 Task: Select the current location as Philadelphia, Pennsylvania, United States . Now zoom + , and verify the location . Show zoom slider
Action: Mouse moved to (106, 27)
Screenshot: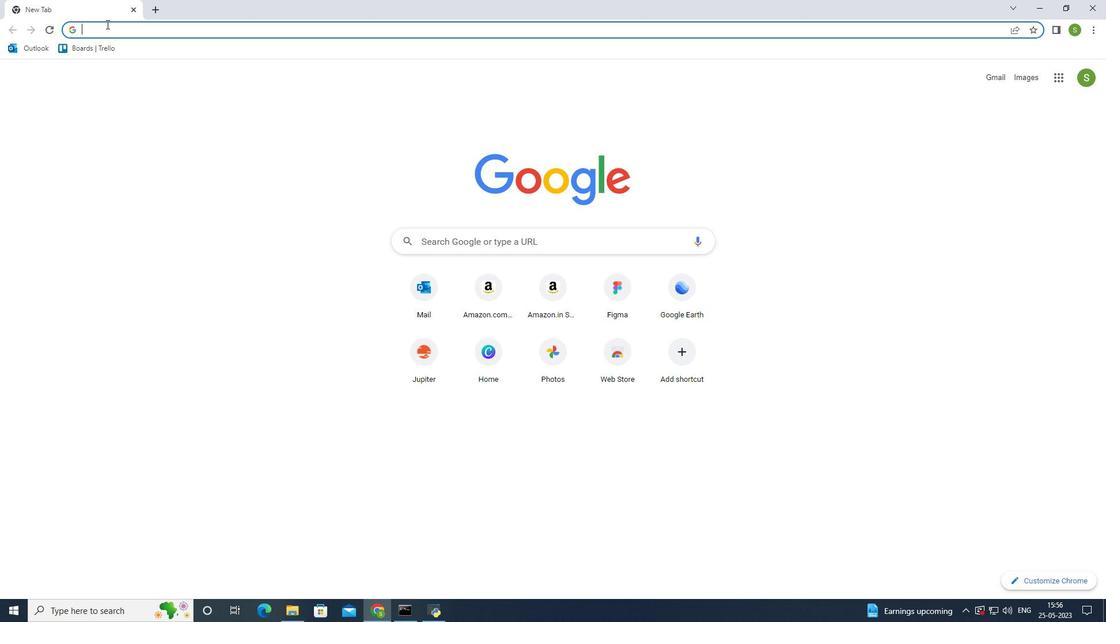 
Action: Mouse pressed left at (106, 27)
Screenshot: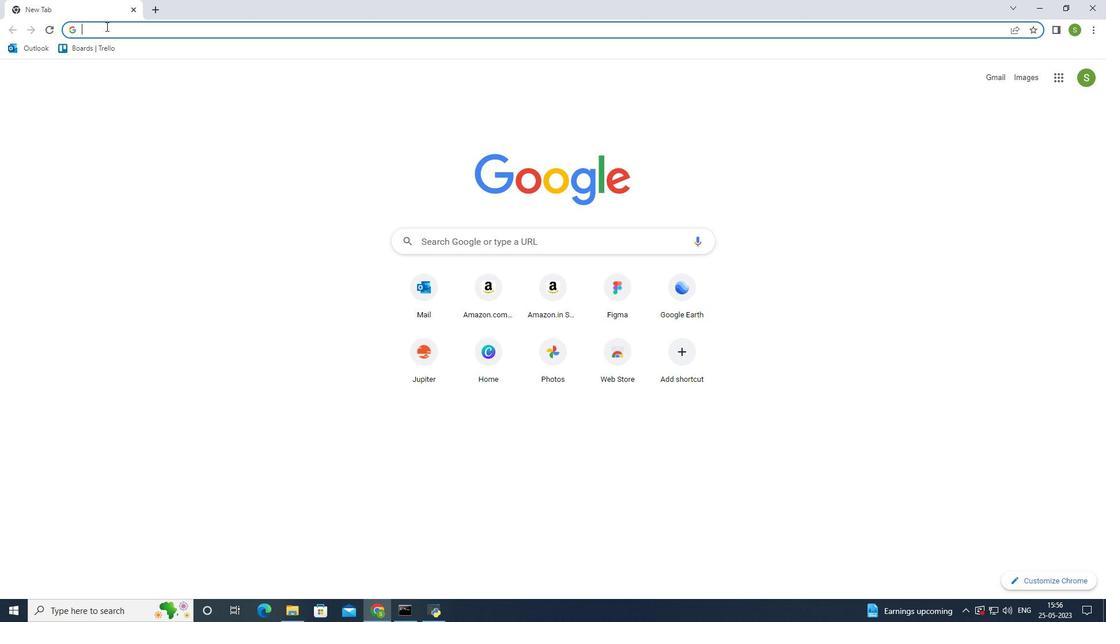 
Action: Mouse moved to (111, 48)
Screenshot: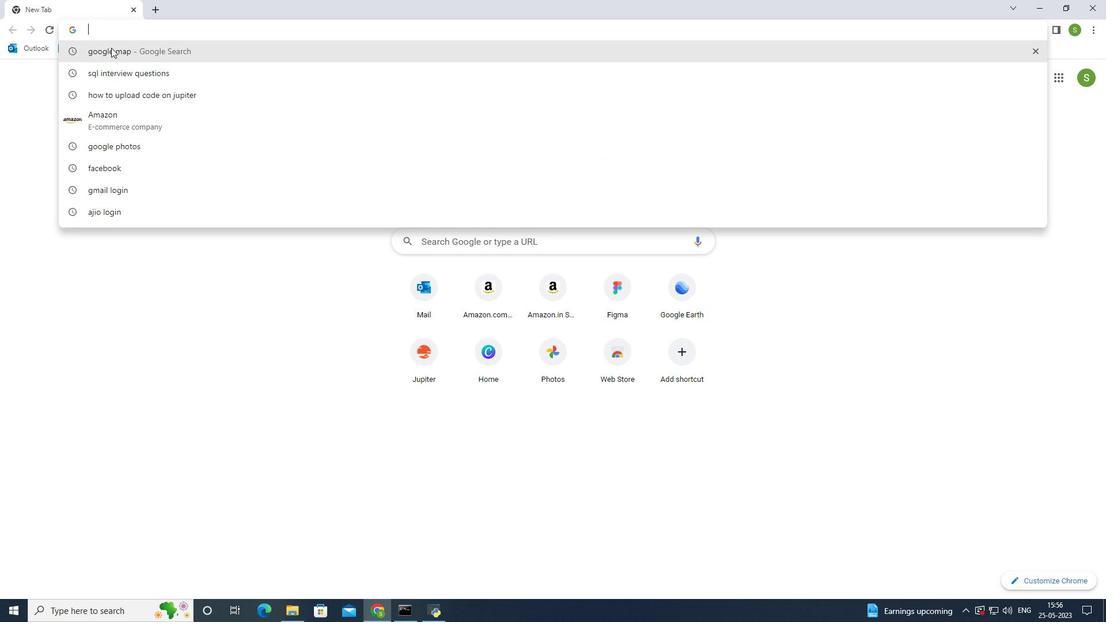 
Action: Mouse pressed left at (111, 48)
Screenshot: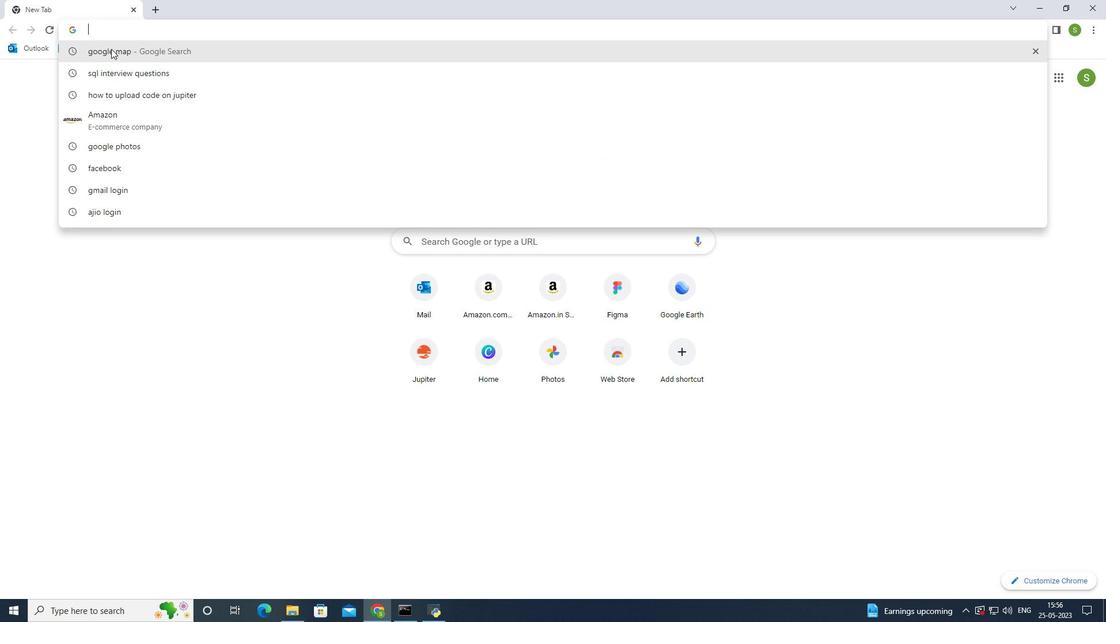 
Action: Mouse moved to (187, 180)
Screenshot: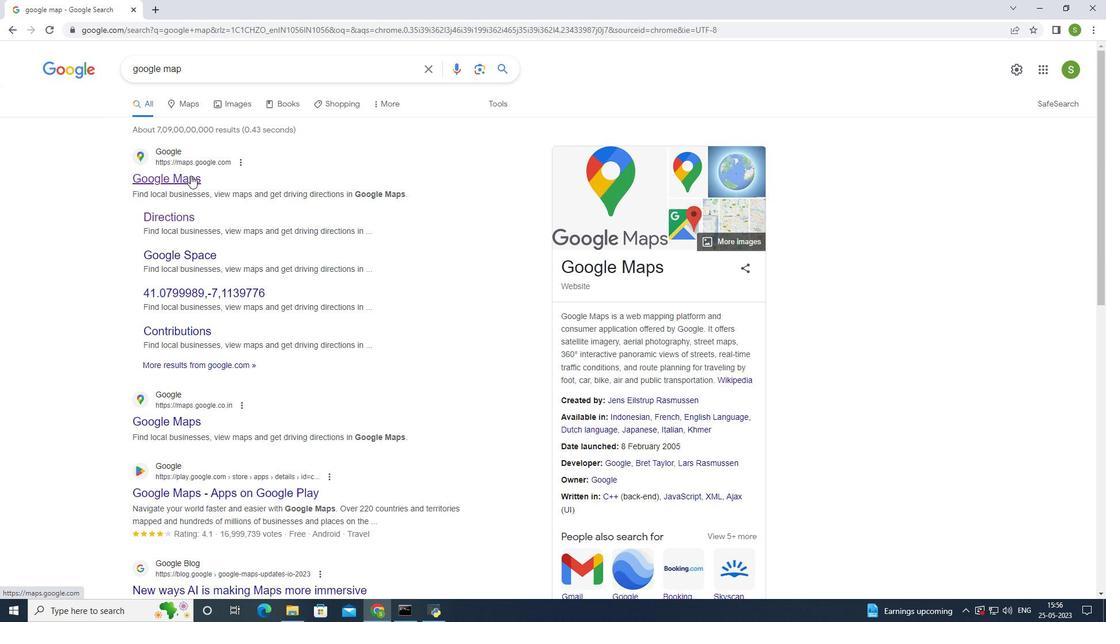 
Action: Mouse pressed left at (187, 180)
Screenshot: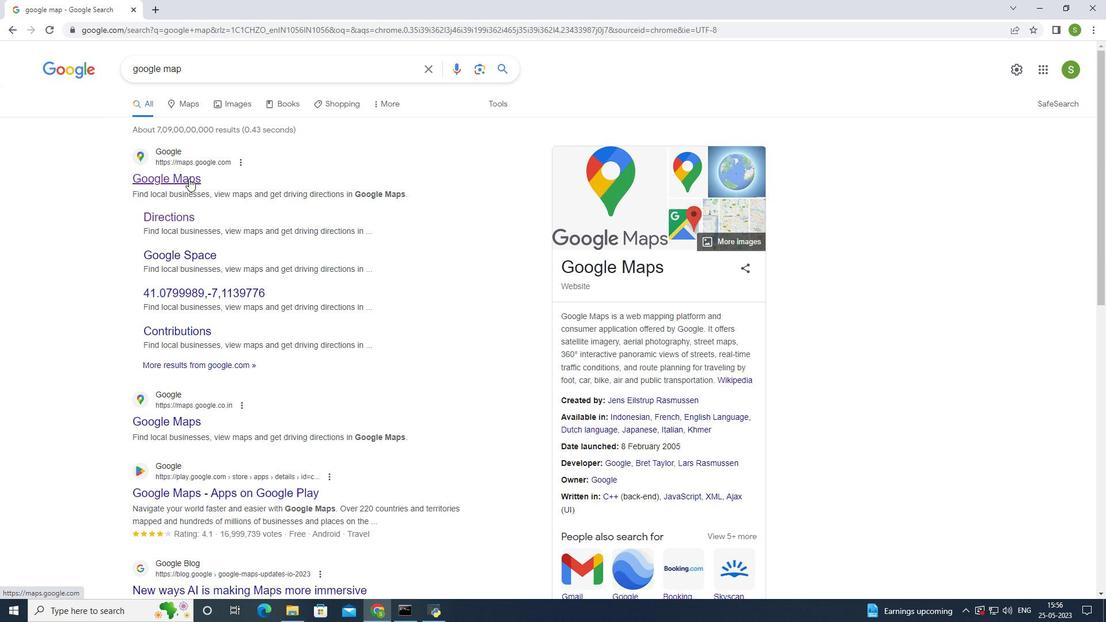 
Action: Mouse moved to (144, 60)
Screenshot: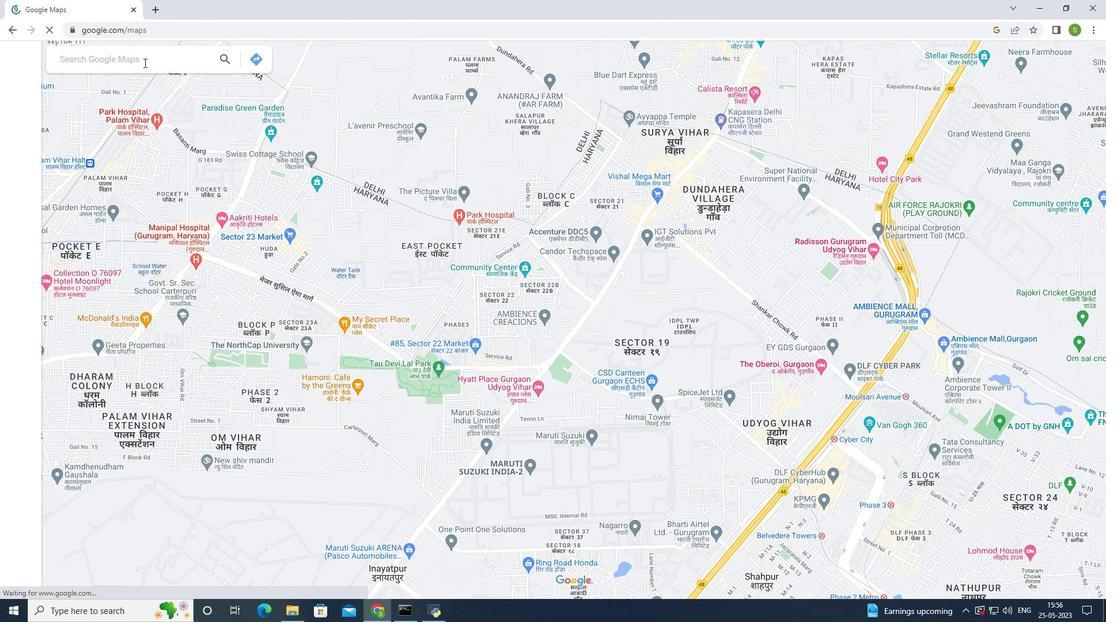 
Action: Mouse pressed left at (144, 60)
Screenshot: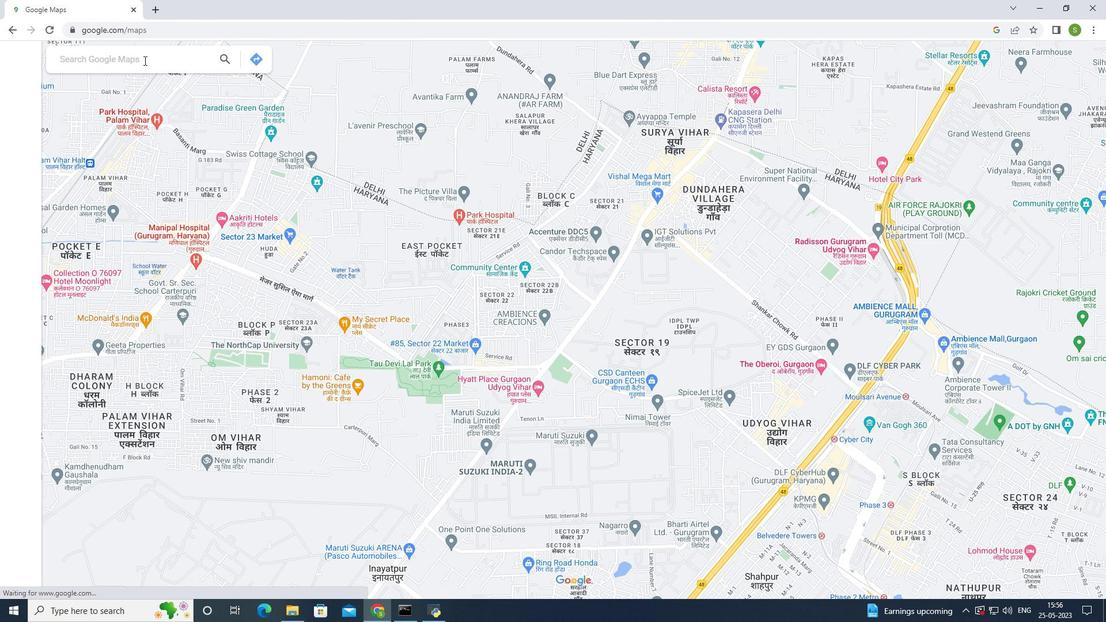 
Action: Mouse moved to (149, 51)
Screenshot: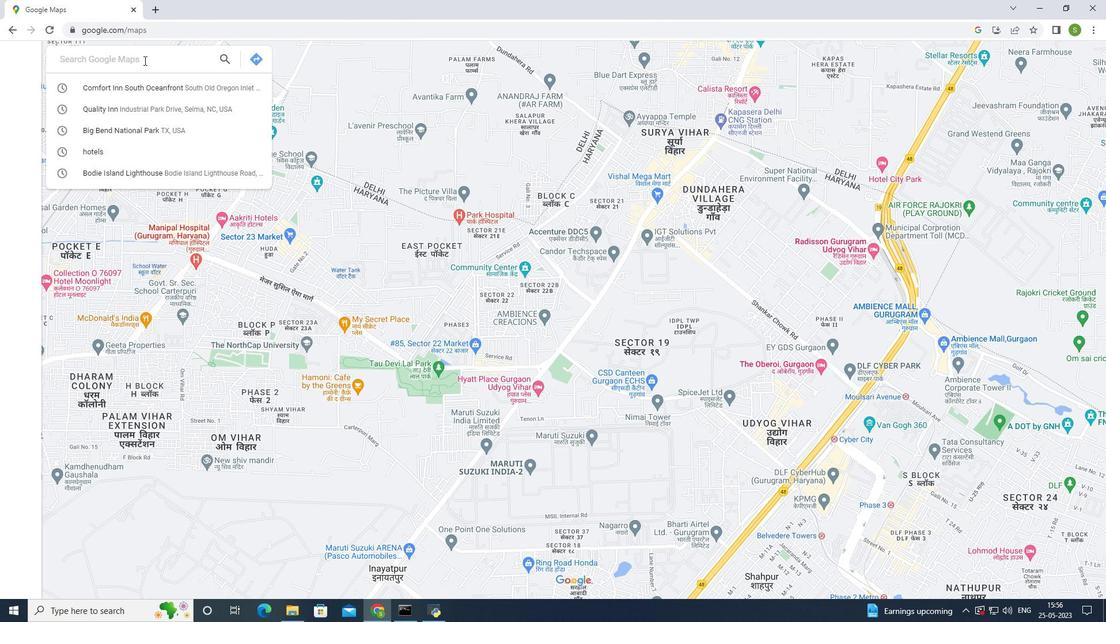 
Action: Key pressed <Key.caps_lock>P<Key.caps_lock>hiladelphia<Key.space><Key.caps_lock>P<Key.caps_lock>ennsylvania<Key.space><Key.caps_lock>U<Key.caps_lock>nited<Key.space><Key.caps_lock>S<Key.caps_lock>tates<Key.enter>
Screenshot: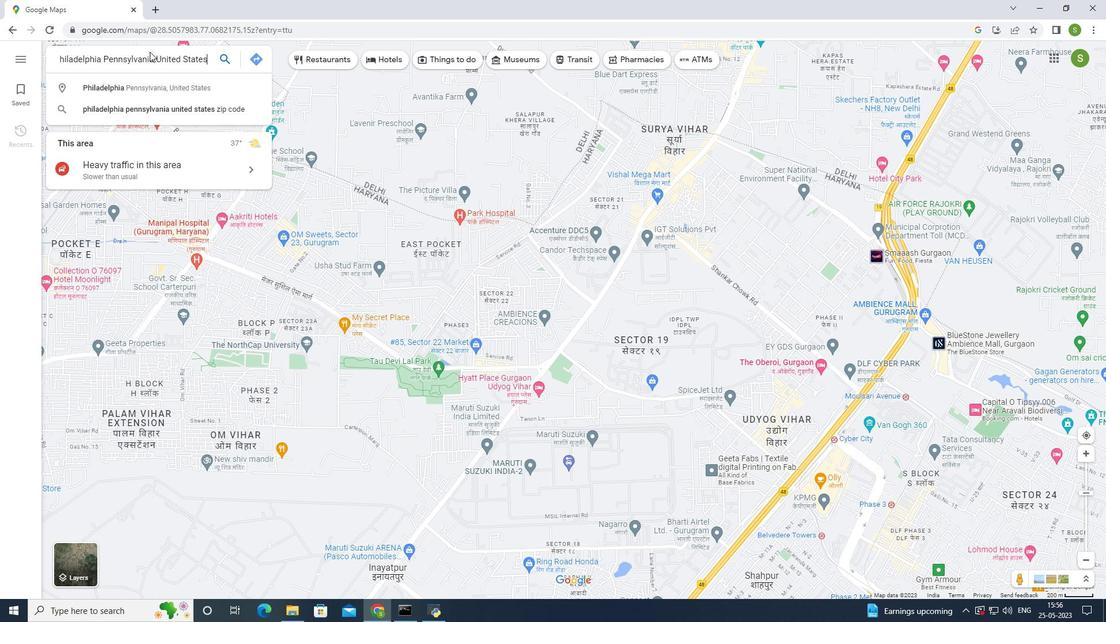 
Action: Mouse moved to (1086, 454)
Screenshot: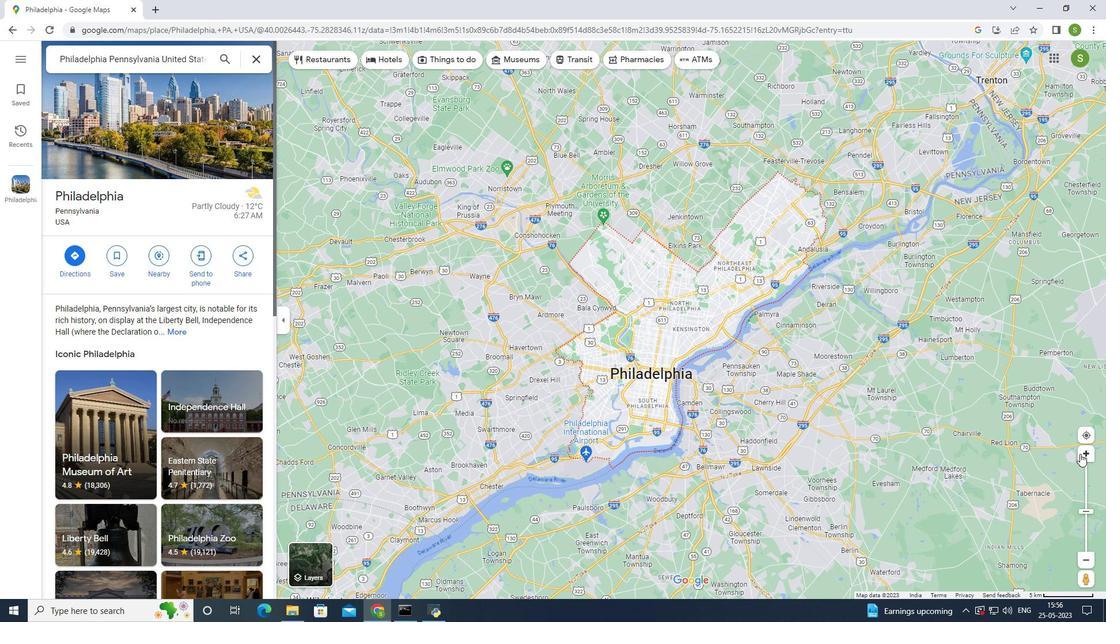 
Action: Mouse pressed left at (1086, 454)
Screenshot: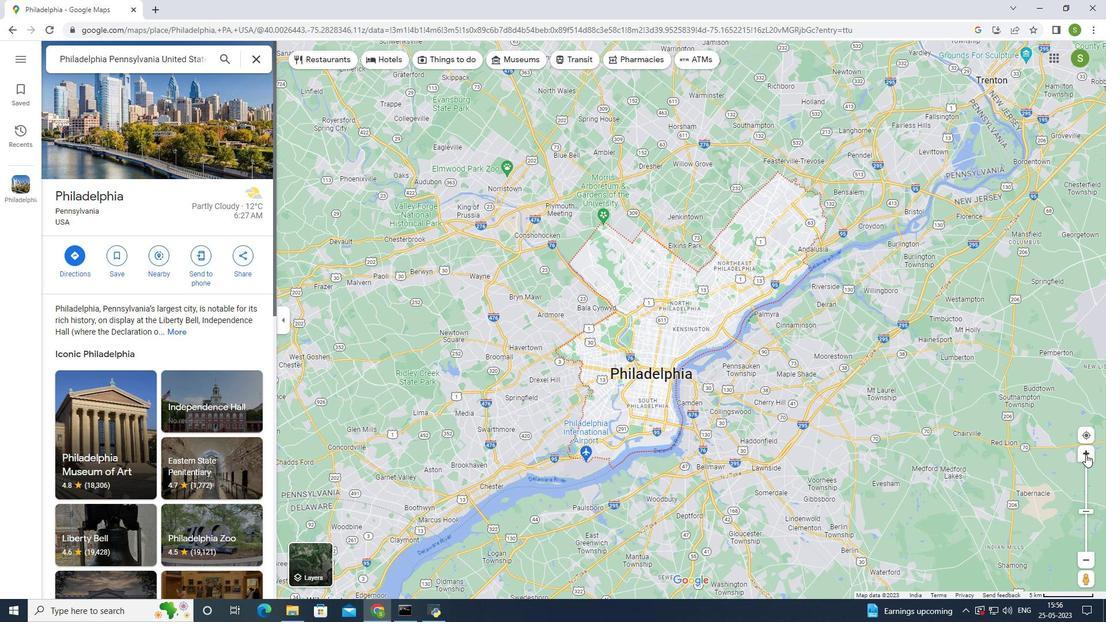 
Action: Mouse moved to (1049, 466)
Screenshot: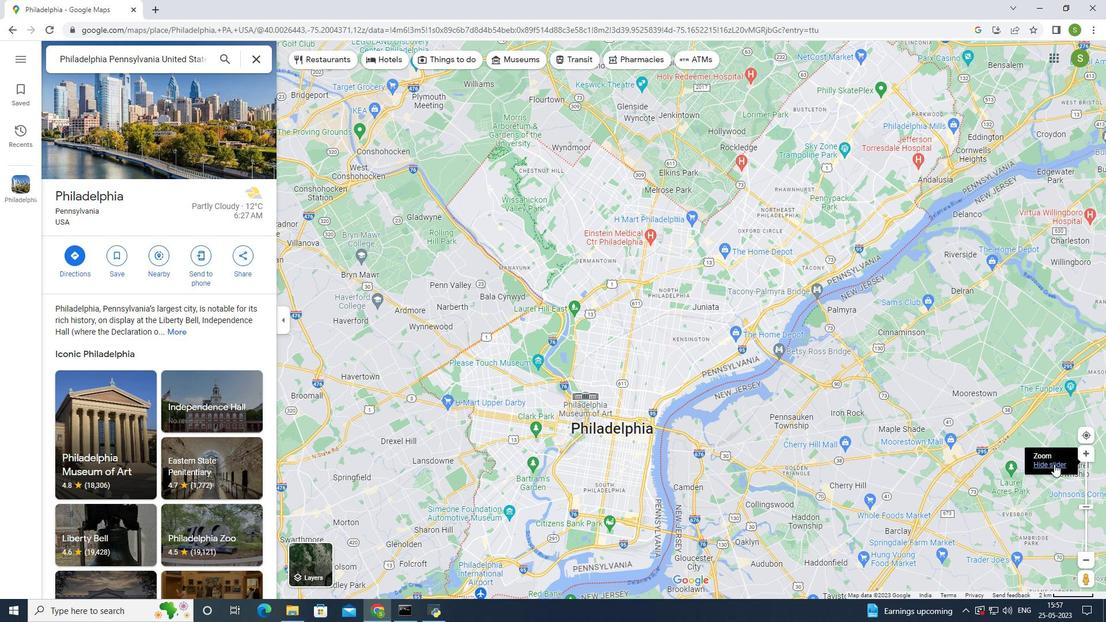 
Action: Mouse pressed left at (1049, 466)
Screenshot: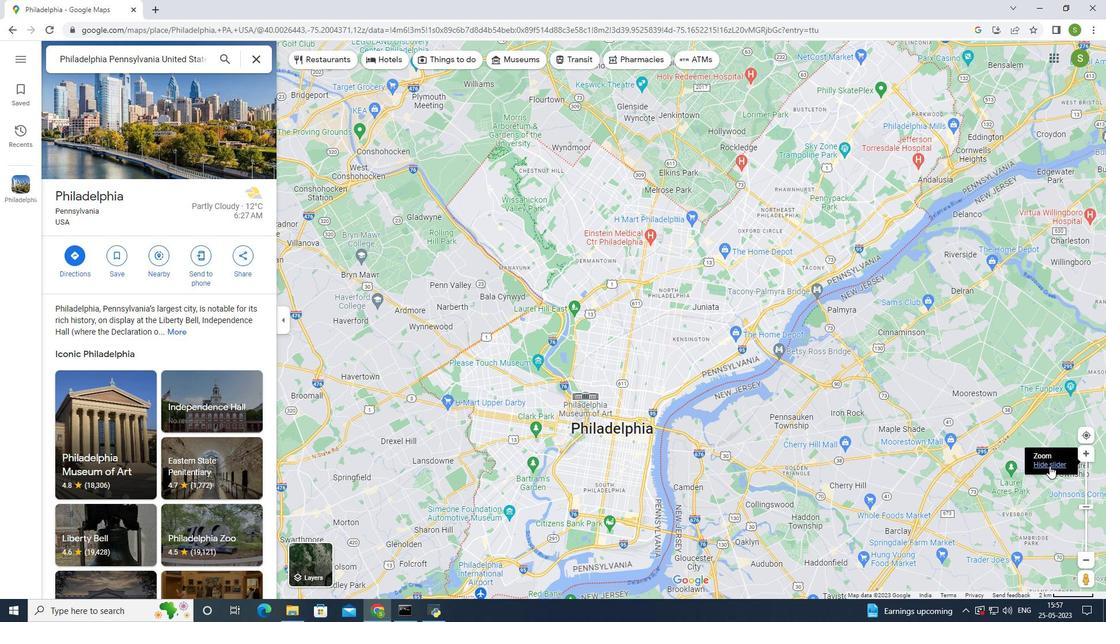 
Action: Mouse moved to (673, 444)
Screenshot: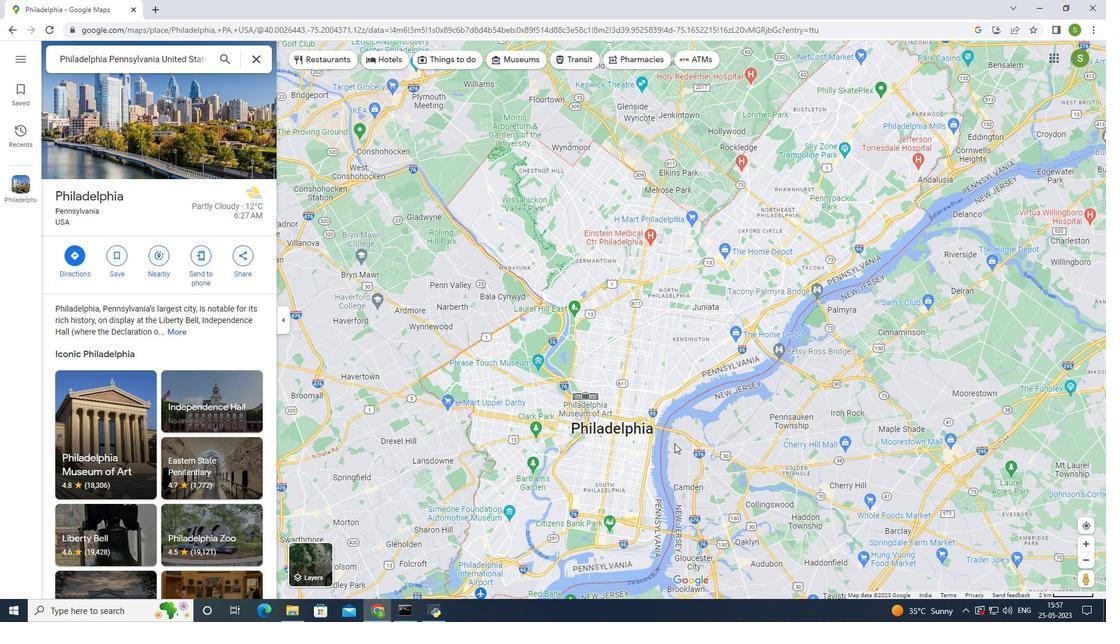 
Action: Mouse scrolled (673, 444) with delta (0, 0)
Screenshot: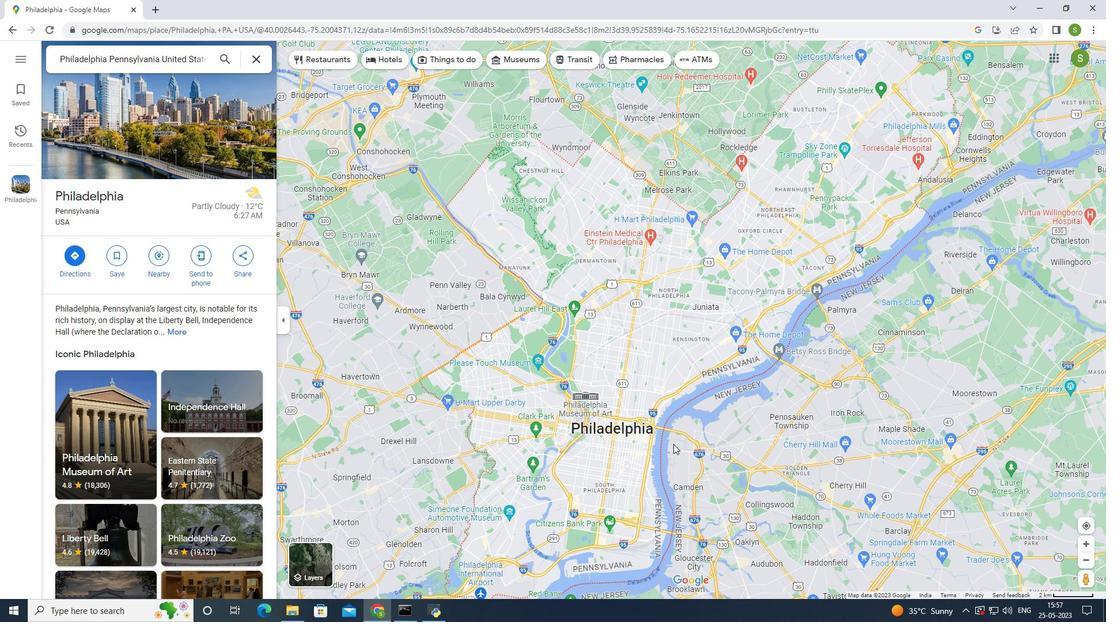 
Action: Mouse scrolled (673, 444) with delta (0, 0)
Screenshot: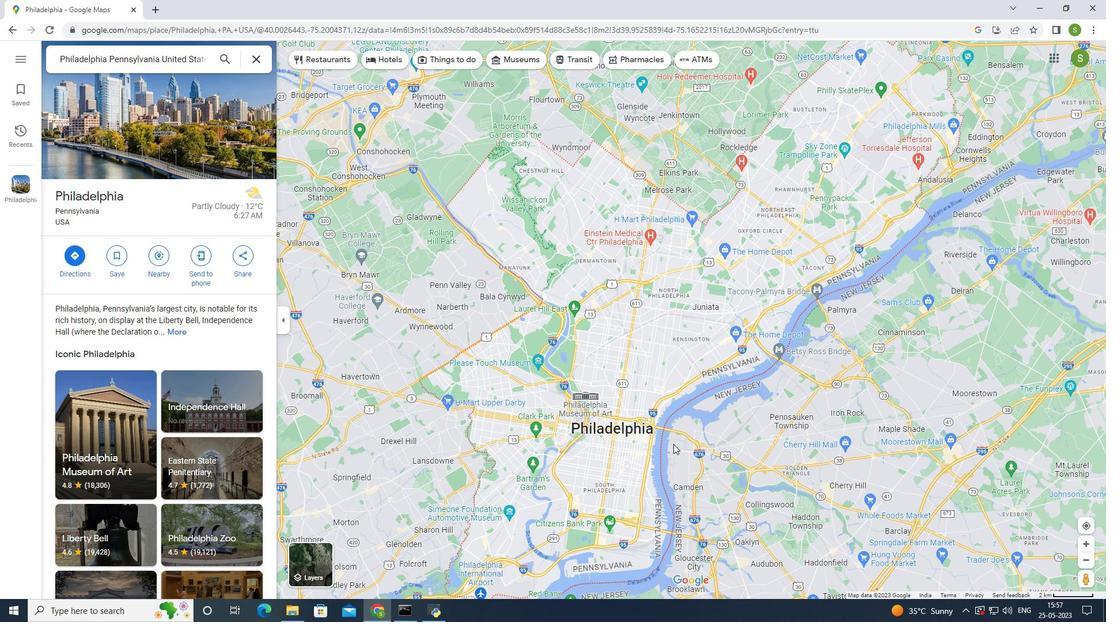 
Action: Mouse moved to (673, 443)
Screenshot: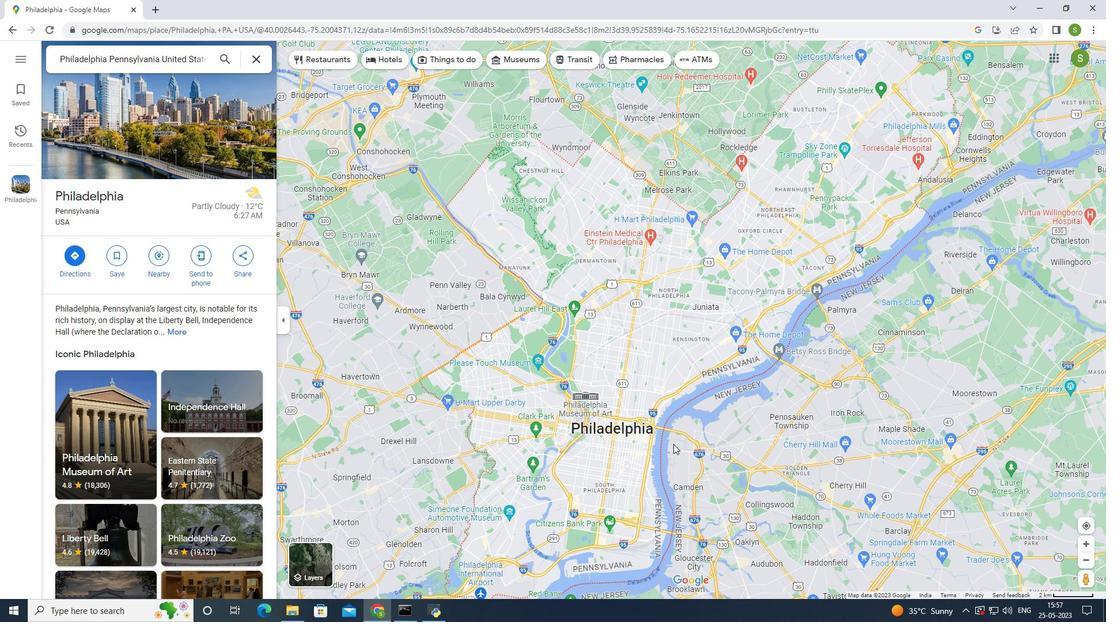 
Action: Mouse scrolled (673, 444) with delta (0, 0)
Screenshot: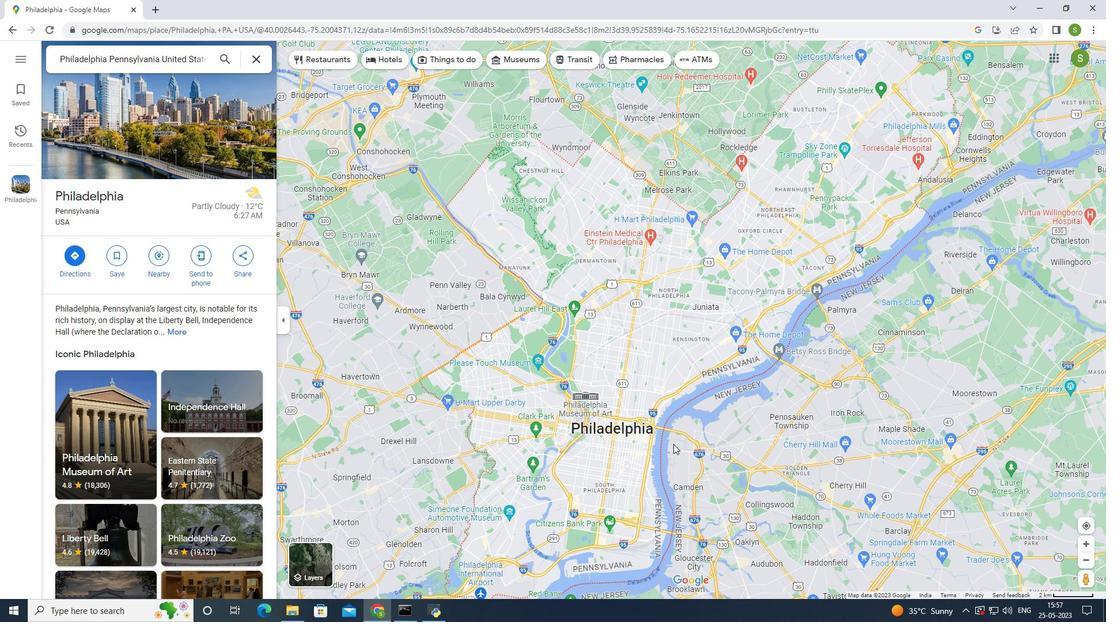 
Action: Mouse moved to (673, 442)
Screenshot: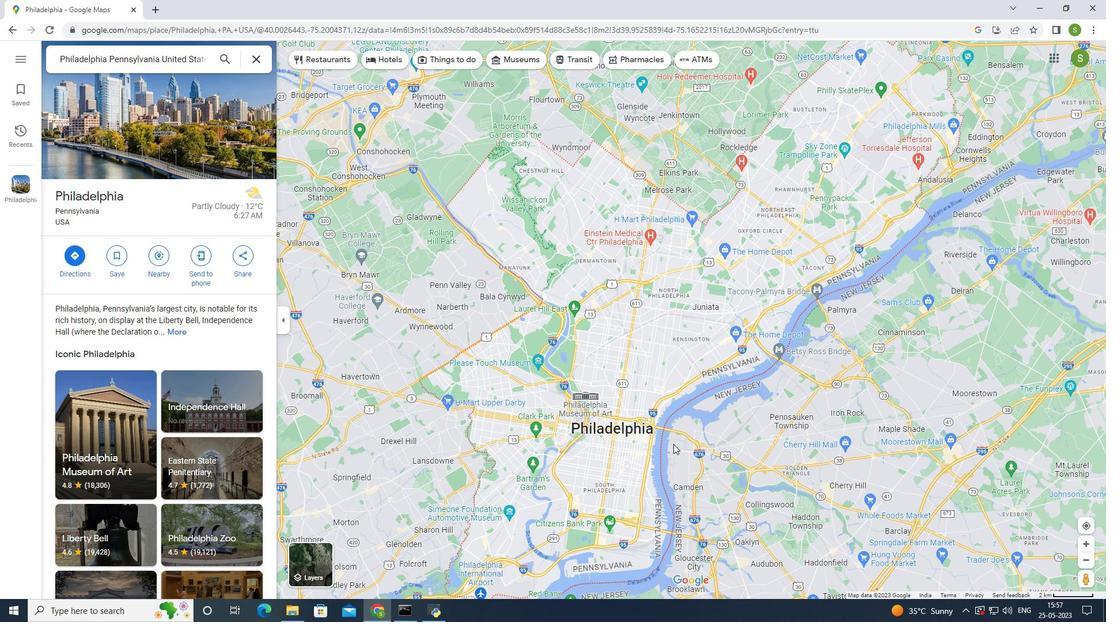 
Action: Mouse scrolled (673, 443) with delta (0, 0)
Screenshot: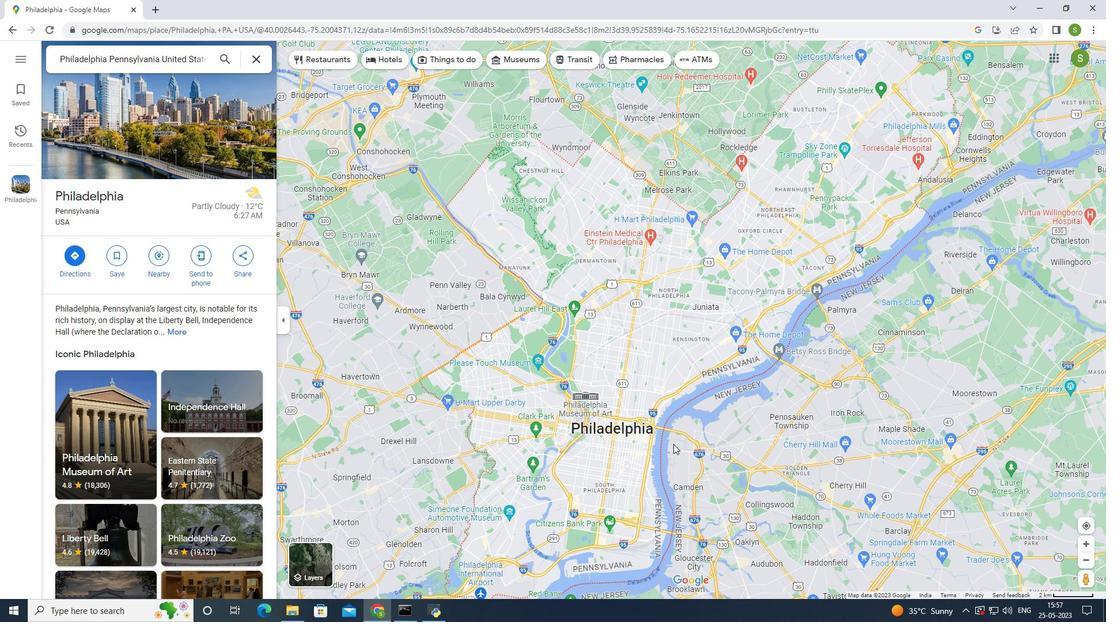 
Action: Mouse moved to (641, 442)
Screenshot: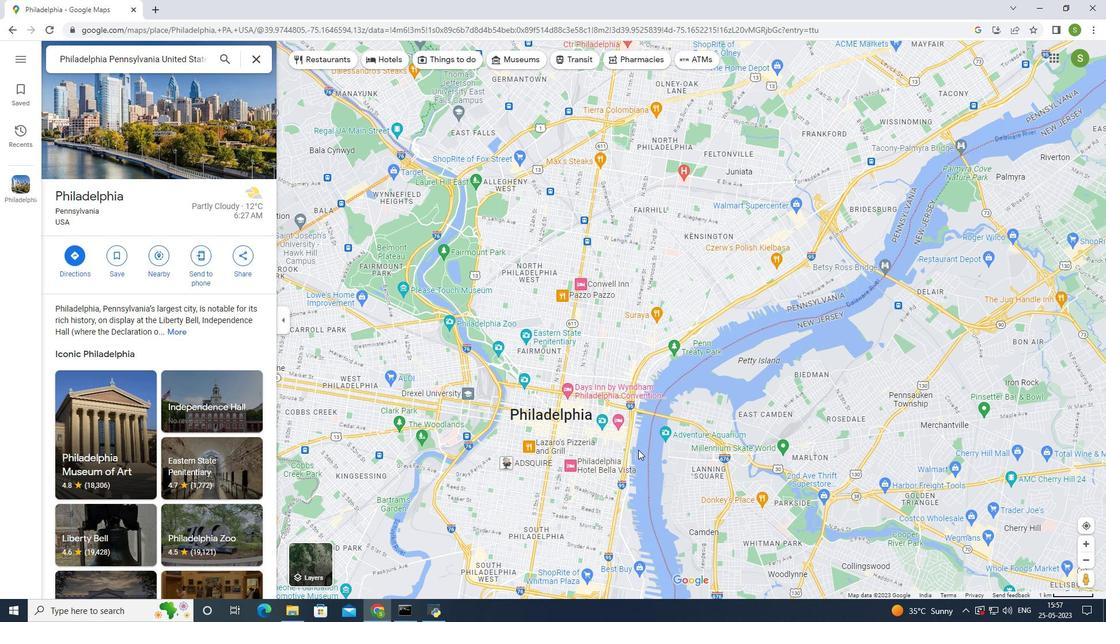 
Action: Mouse scrolled (641, 443) with delta (0, 0)
Screenshot: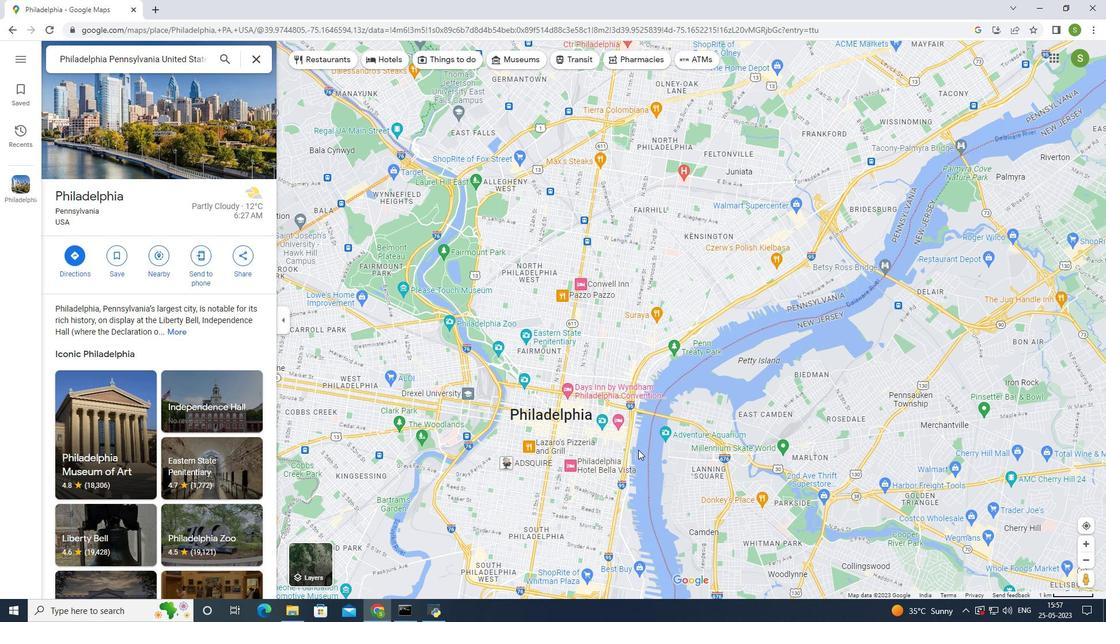 
Action: Mouse moved to (653, 433)
Screenshot: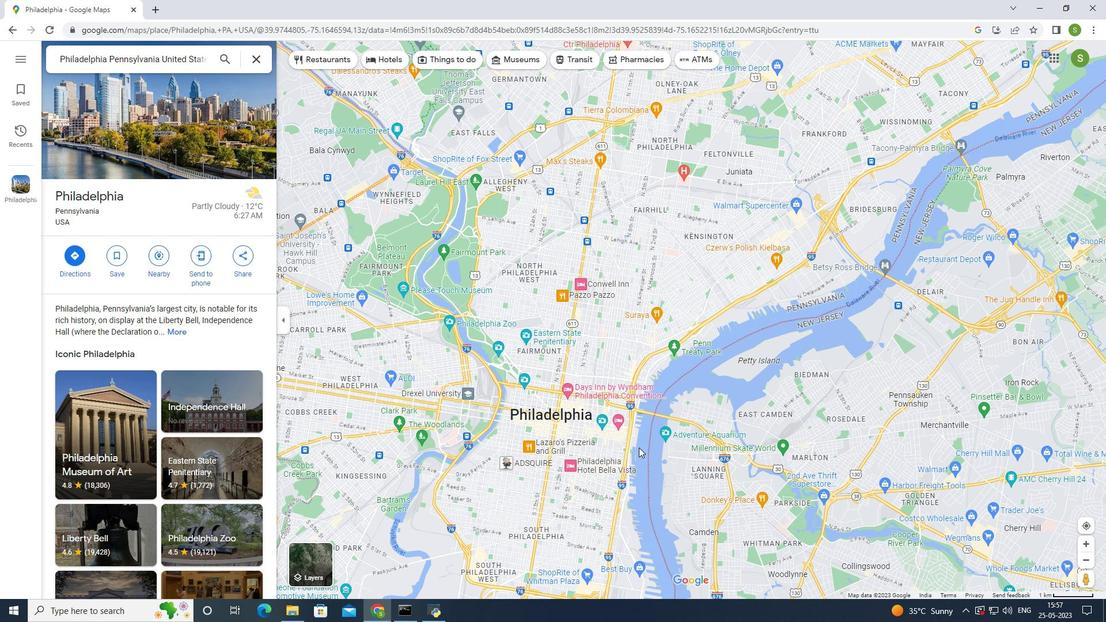 
Action: Mouse scrolled (653, 433) with delta (0, 0)
Screenshot: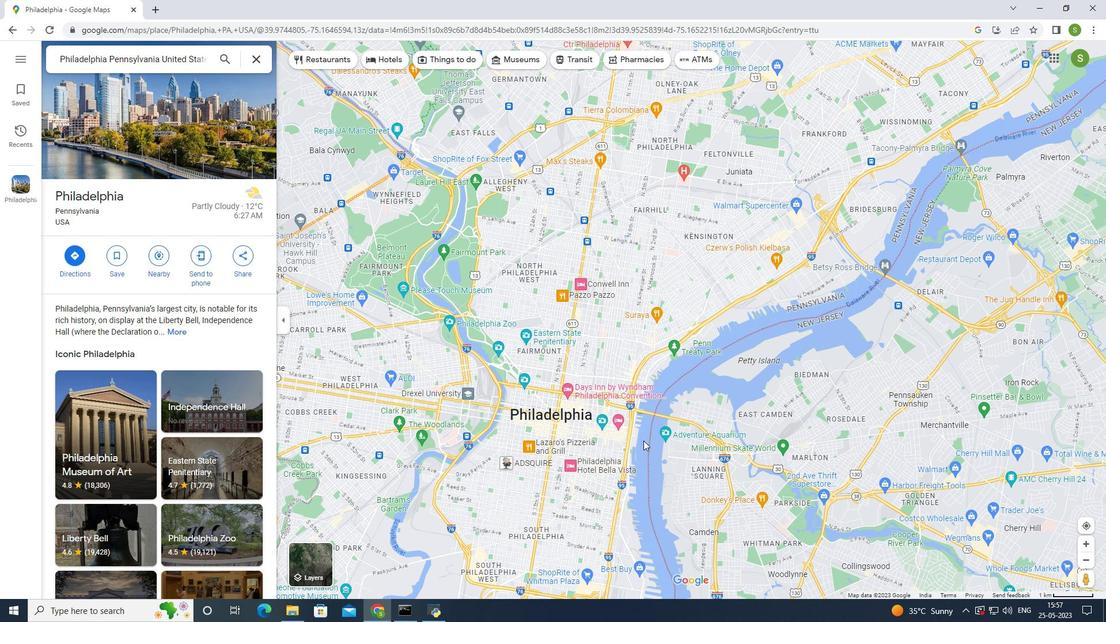 
Action: Mouse moved to (662, 431)
Screenshot: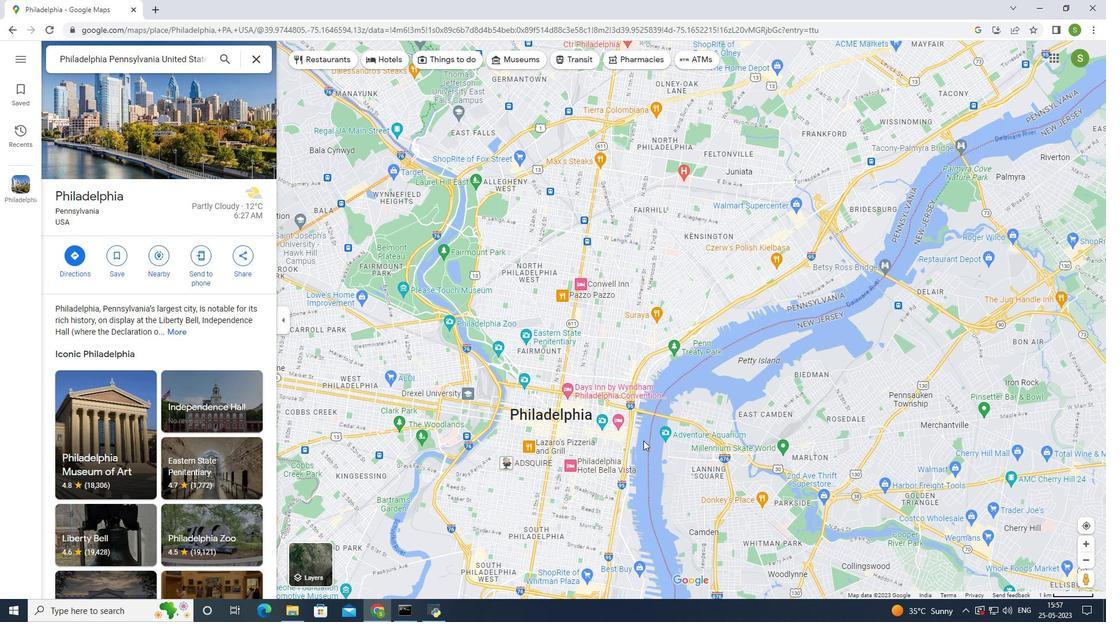 
Action: Mouse scrolled (662, 431) with delta (0, 0)
Screenshot: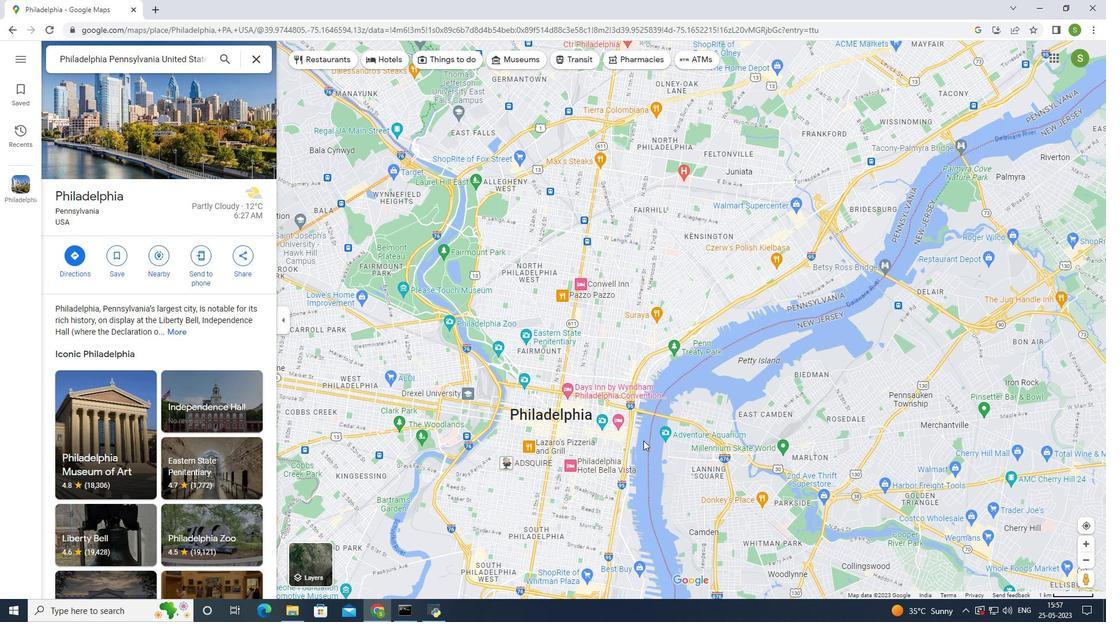 
Action: Mouse scrolled (662, 431) with delta (0, 0)
Screenshot: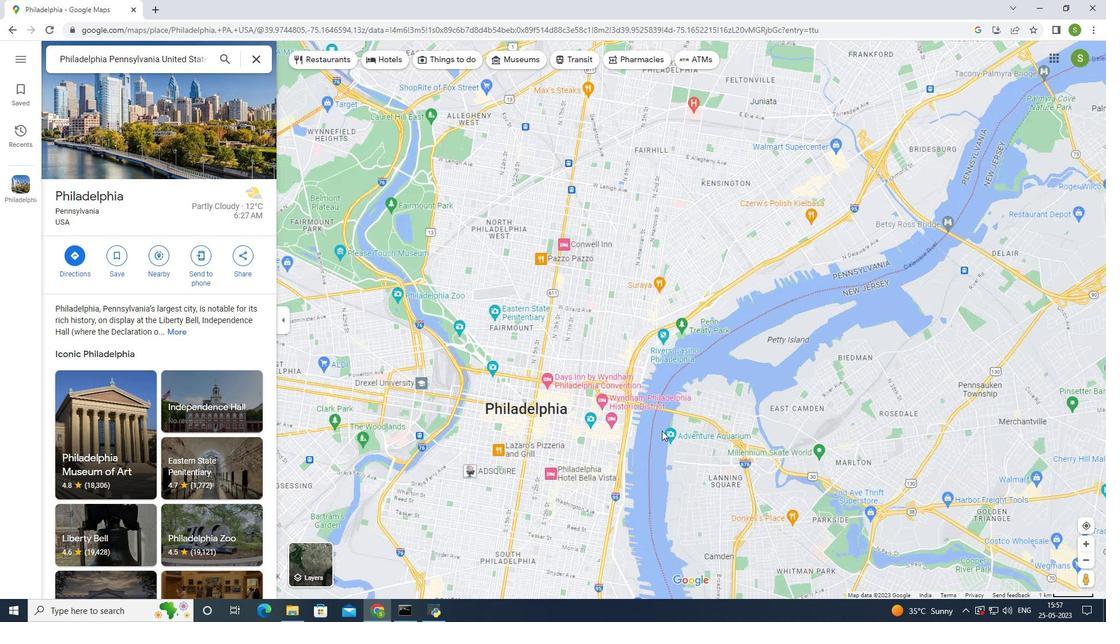 
Action: Mouse moved to (663, 430)
Screenshot: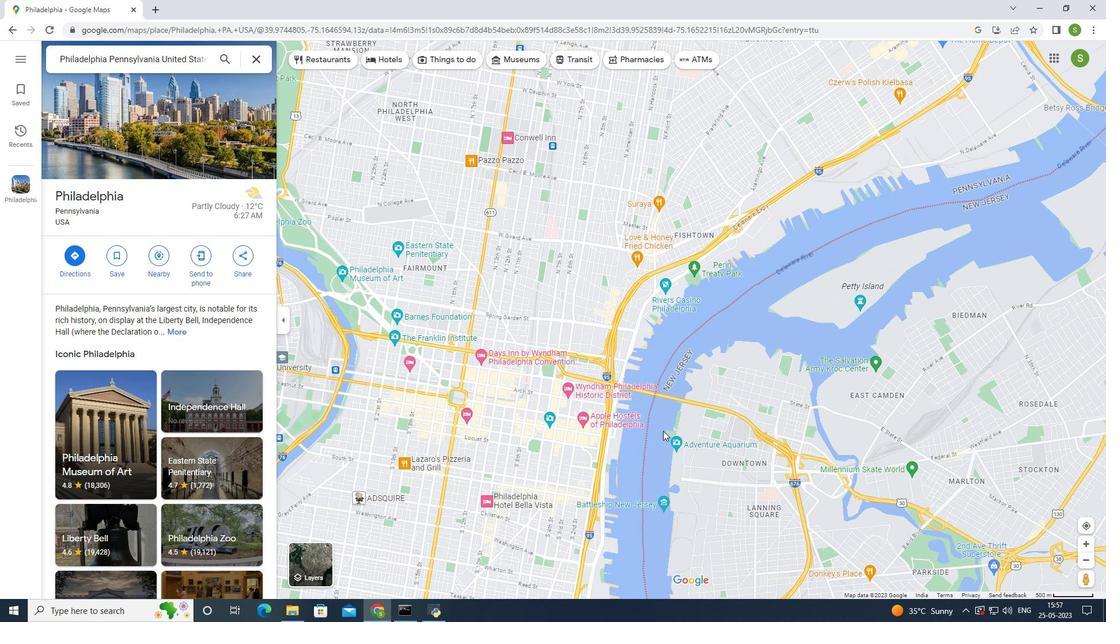 
Action: Mouse scrolled (663, 429) with delta (0, 0)
Screenshot: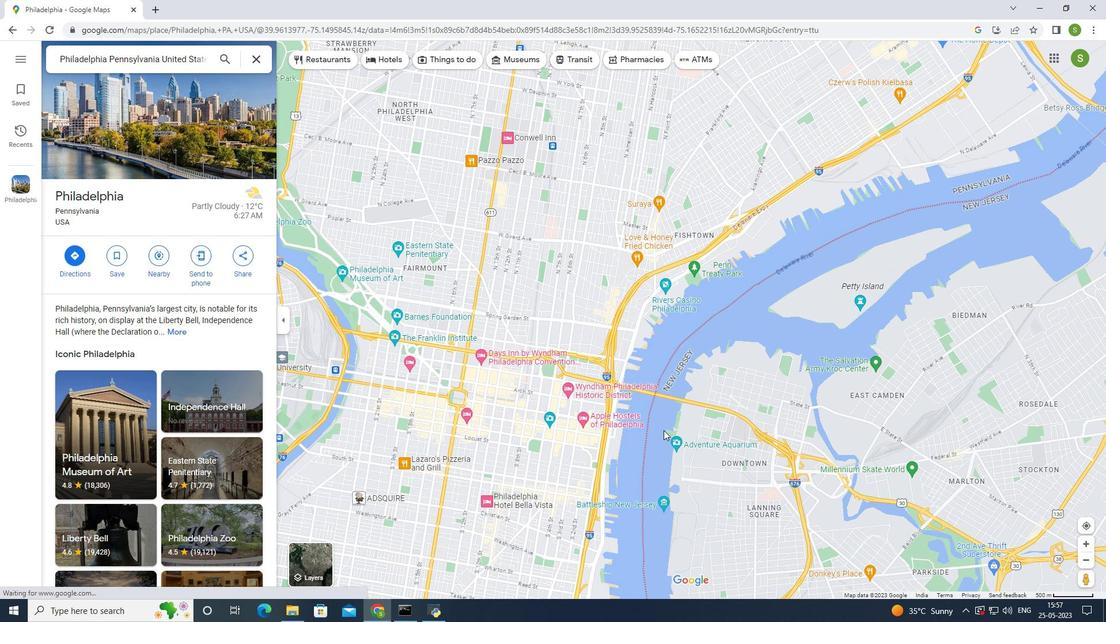 
Action: Mouse scrolled (663, 429) with delta (0, 0)
Screenshot: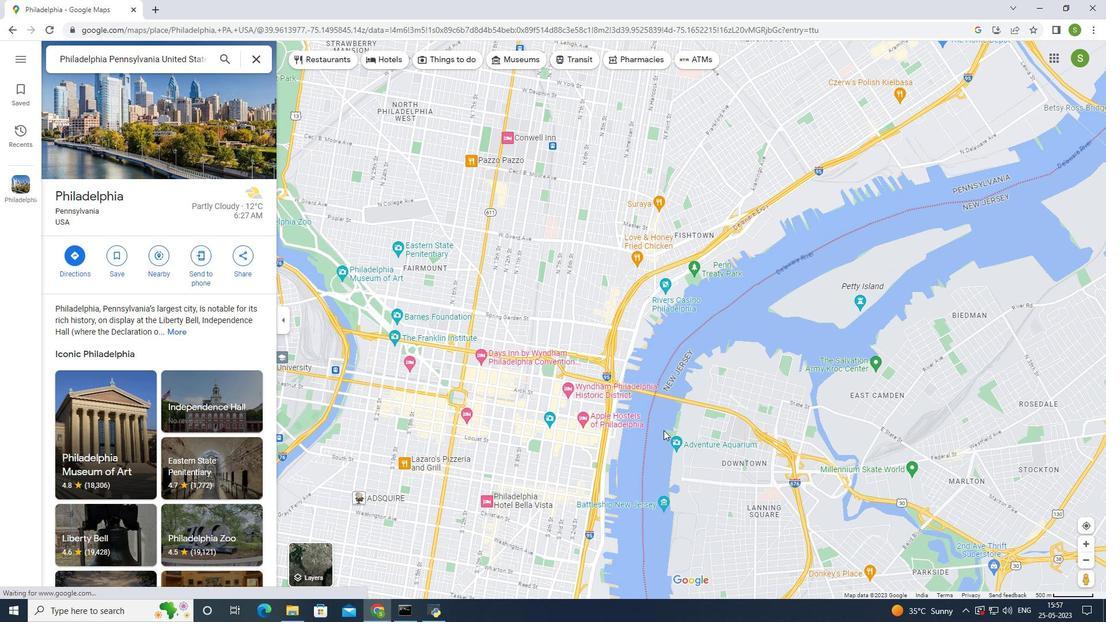 
Action: Mouse scrolled (663, 429) with delta (0, 0)
Screenshot: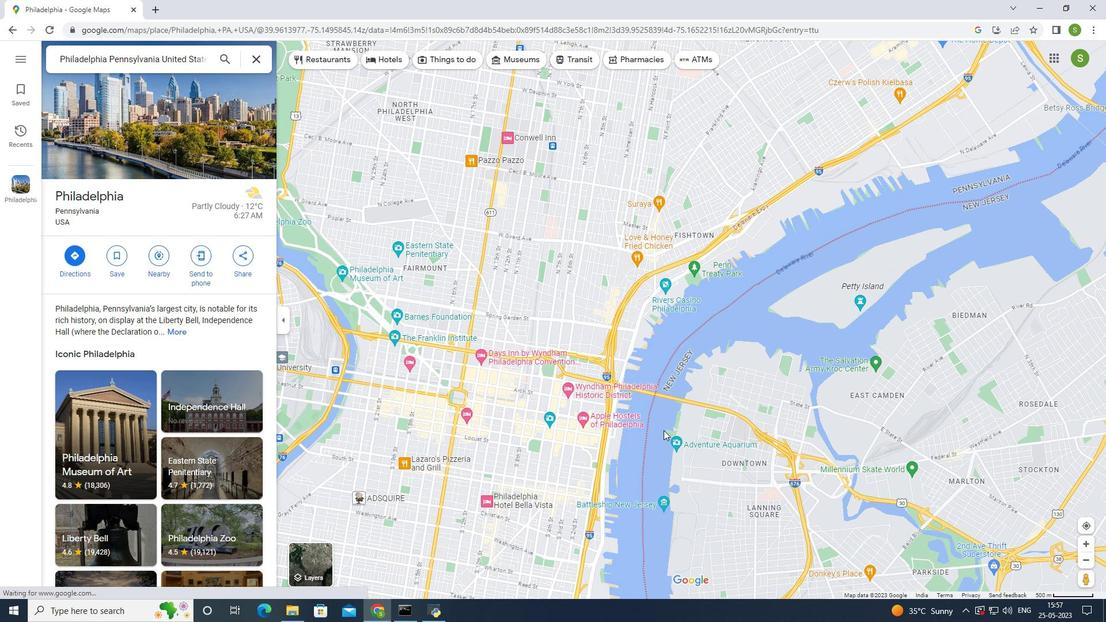 
Action: Mouse scrolled (663, 429) with delta (0, 0)
Screenshot: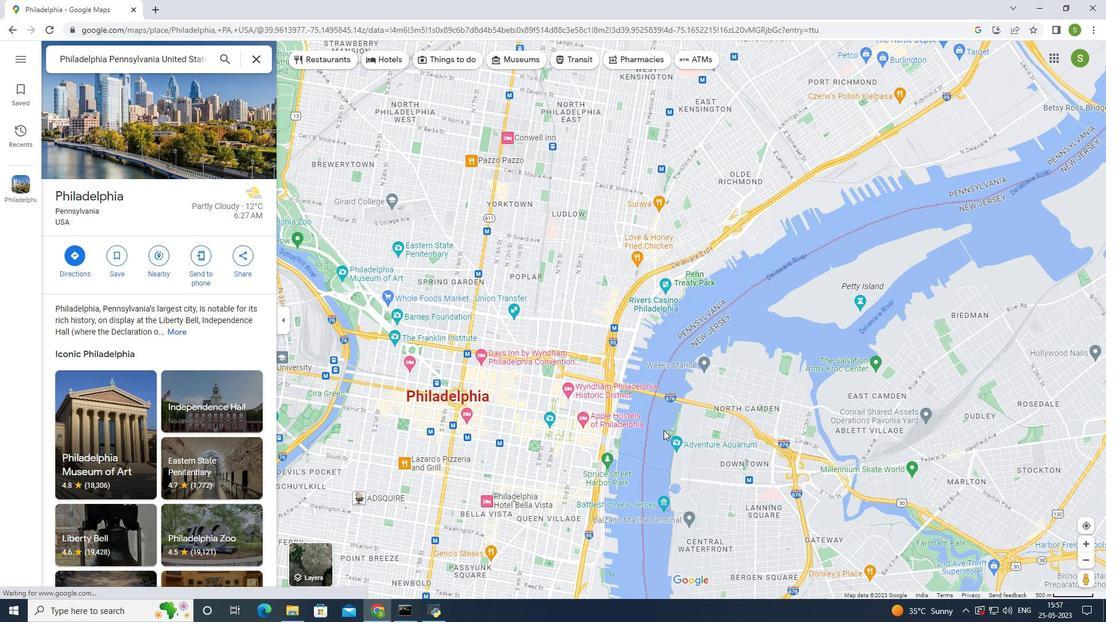 
Action: Mouse moved to (663, 429)
Screenshot: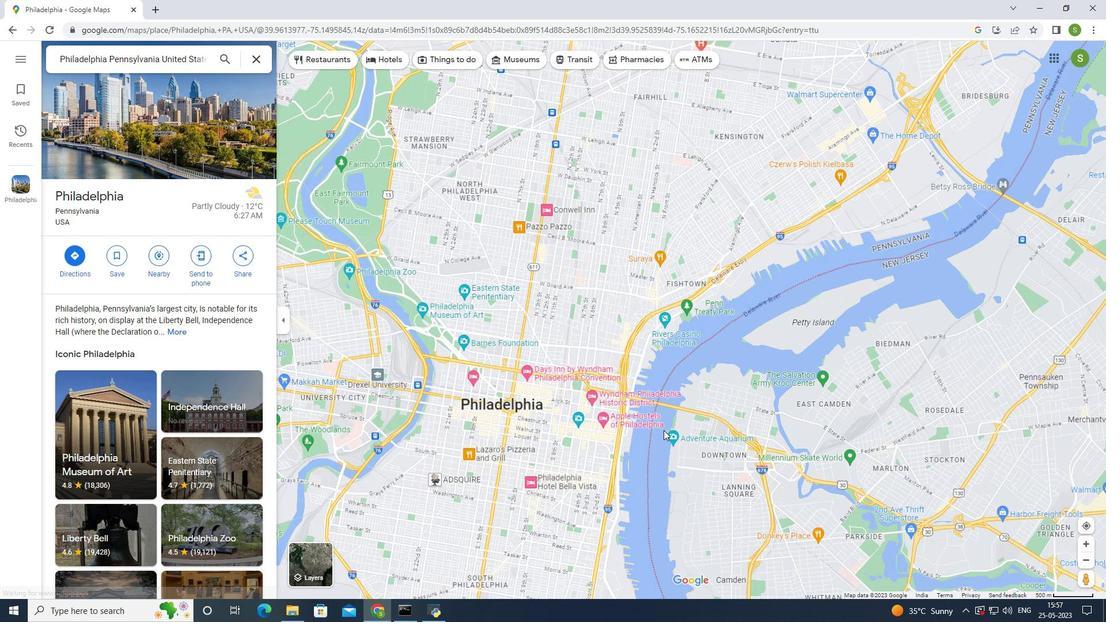 
Action: Mouse scrolled (663, 428) with delta (0, 0)
Screenshot: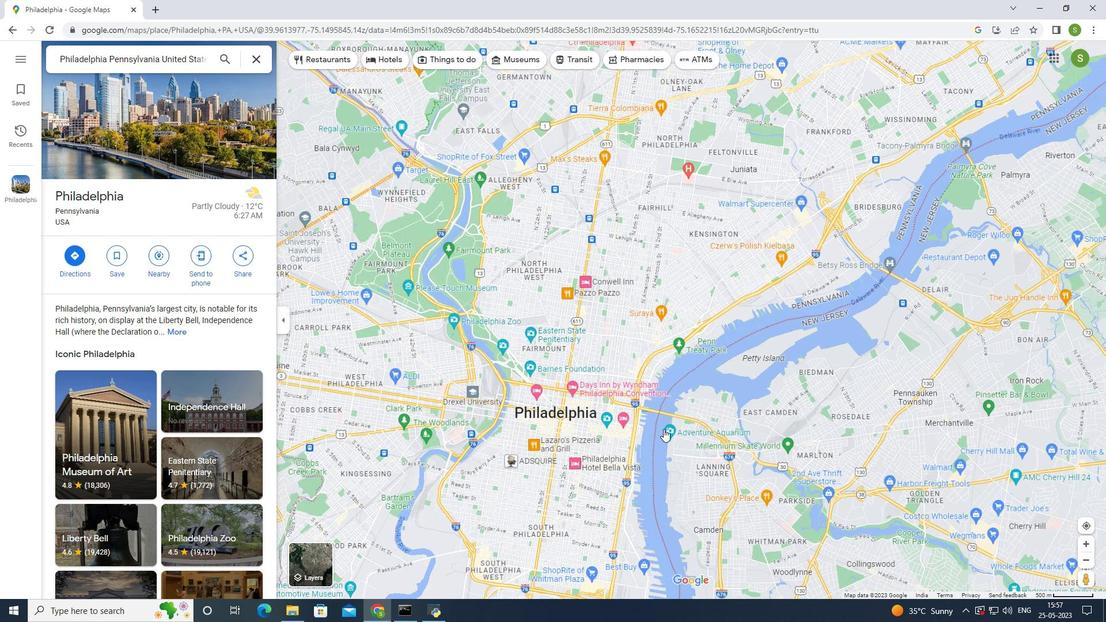 
Action: Mouse scrolled (663, 428) with delta (0, 0)
Screenshot: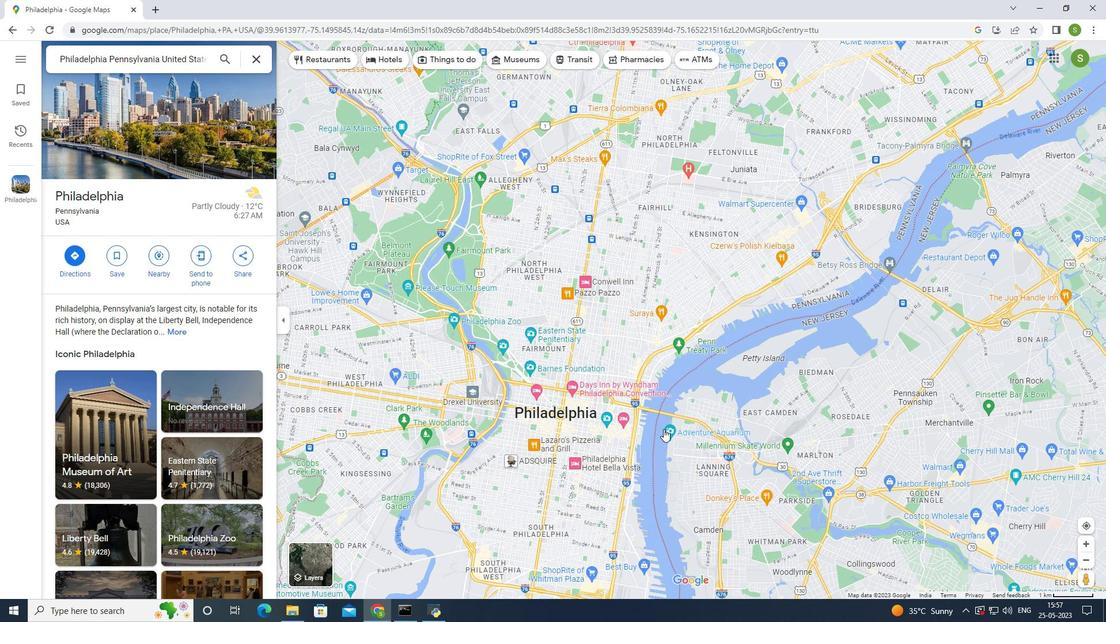 
Action: Mouse moved to (144, 124)
Screenshot: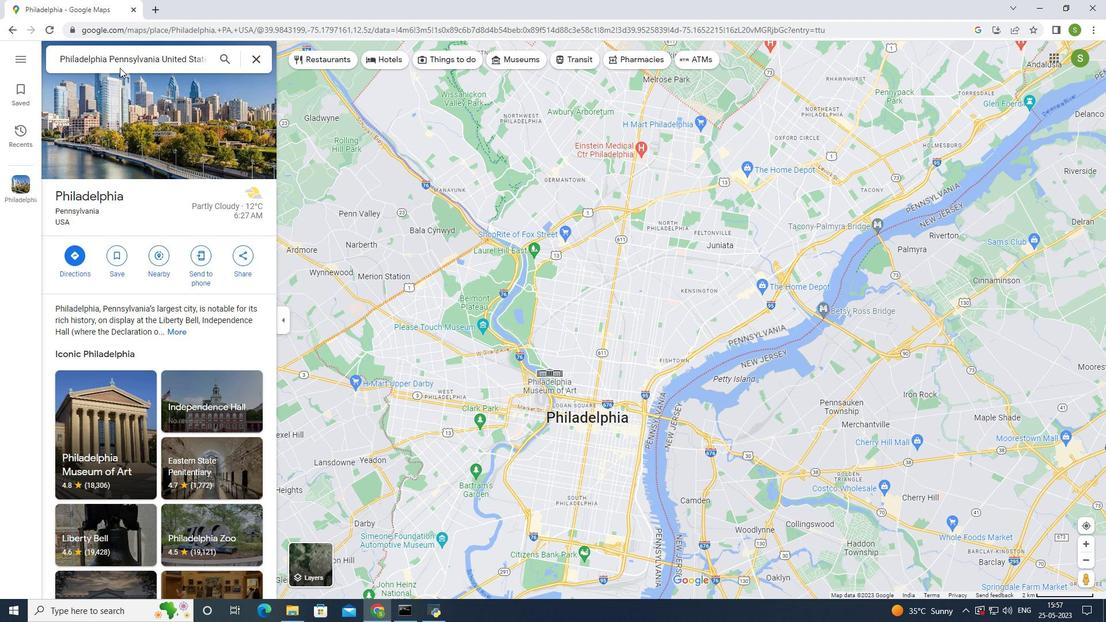 
Action: Mouse pressed left at (144, 124)
Screenshot: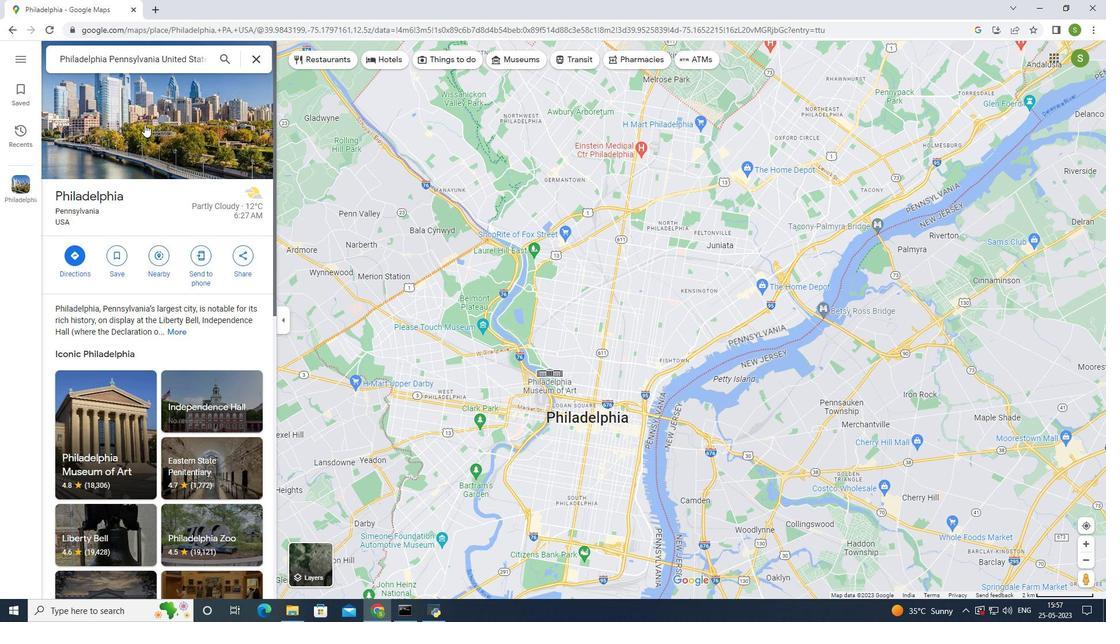 
Action: Mouse moved to (712, 511)
Screenshot: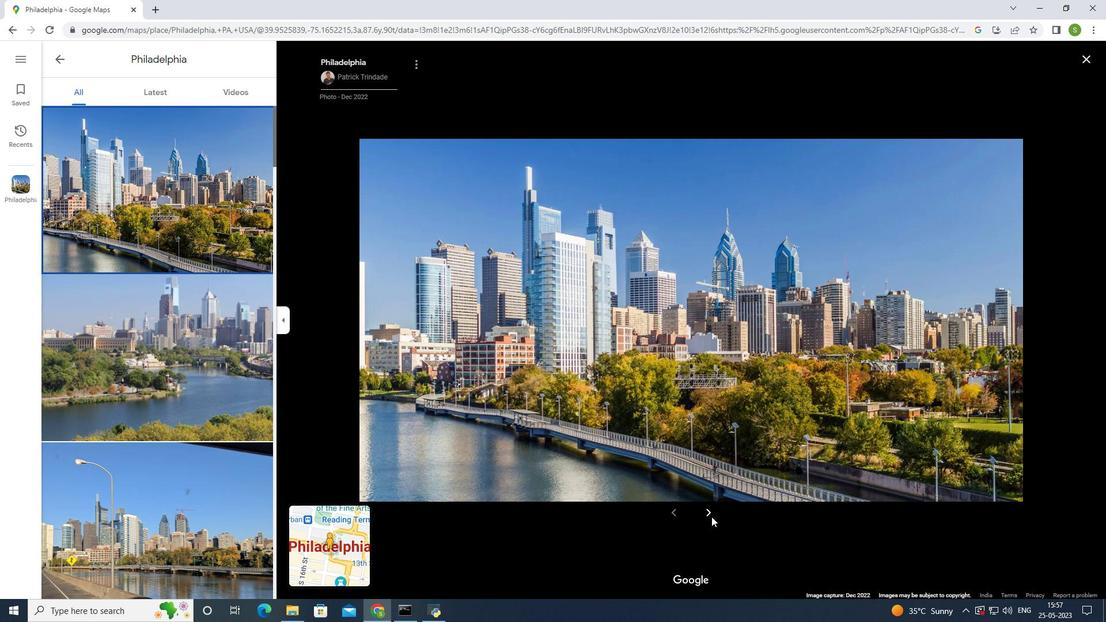 
Action: Mouse pressed left at (712, 511)
Screenshot: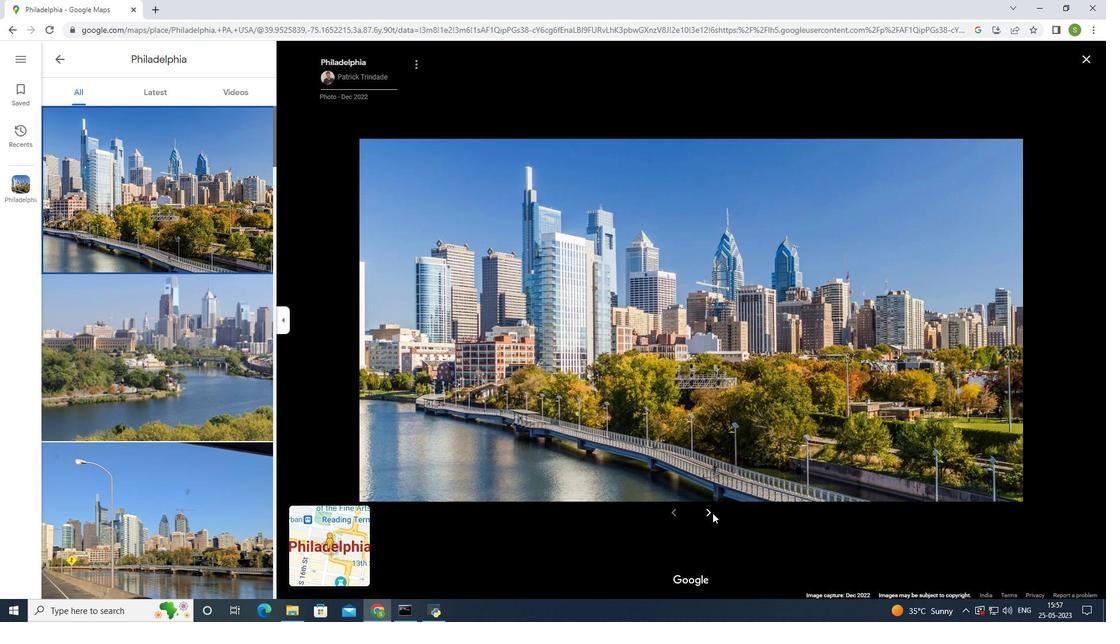 
Action: Mouse pressed left at (712, 511)
Screenshot: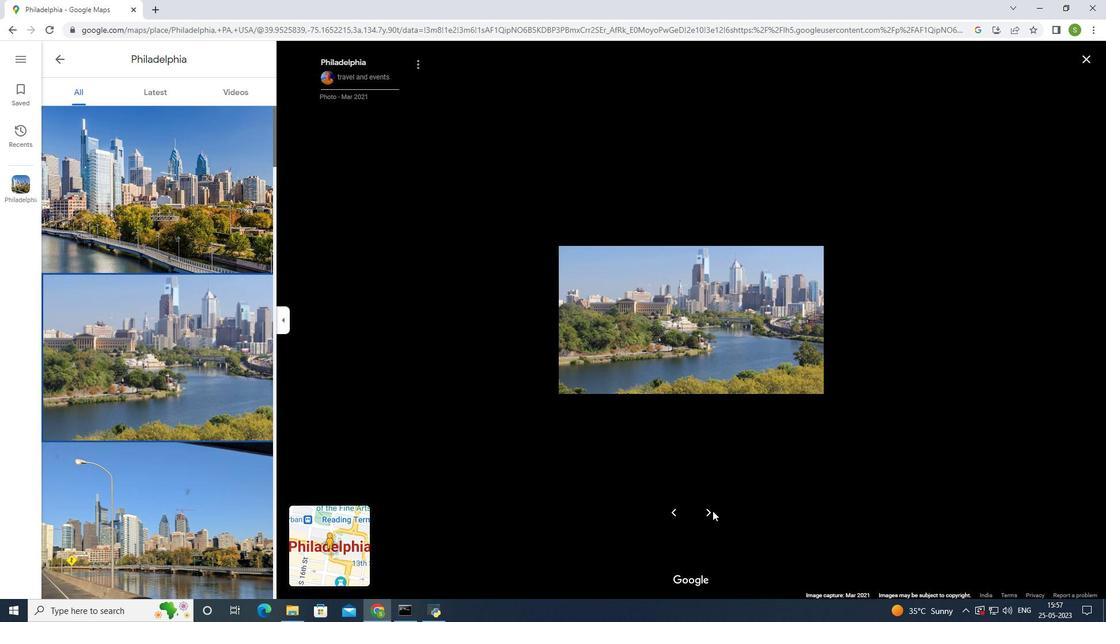 
Action: Mouse pressed left at (712, 511)
Screenshot: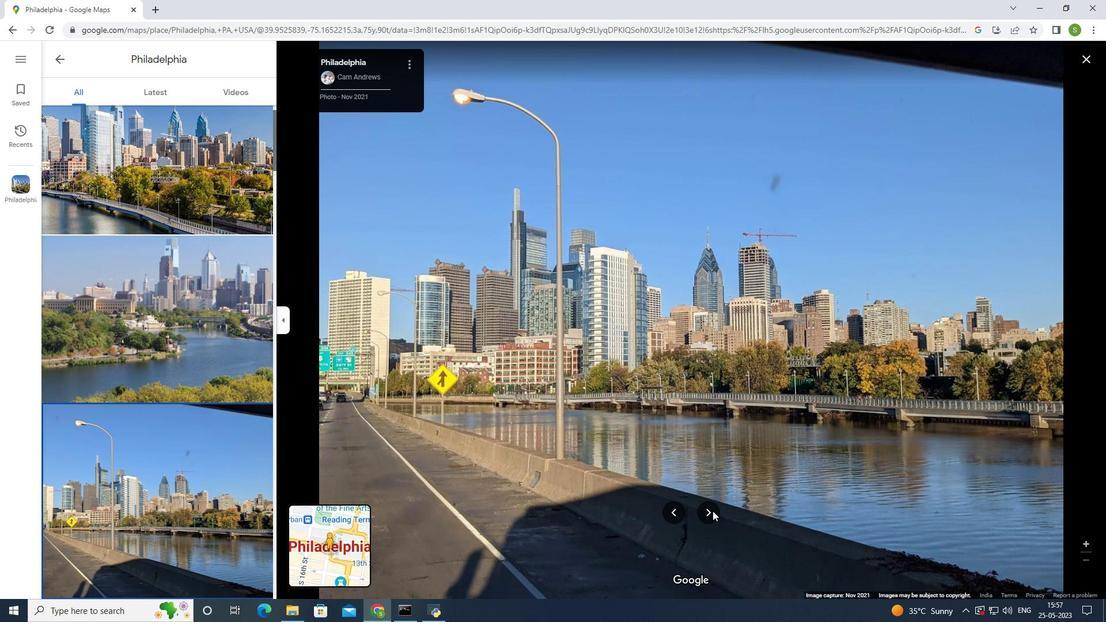 
Action: Mouse pressed left at (712, 511)
Screenshot: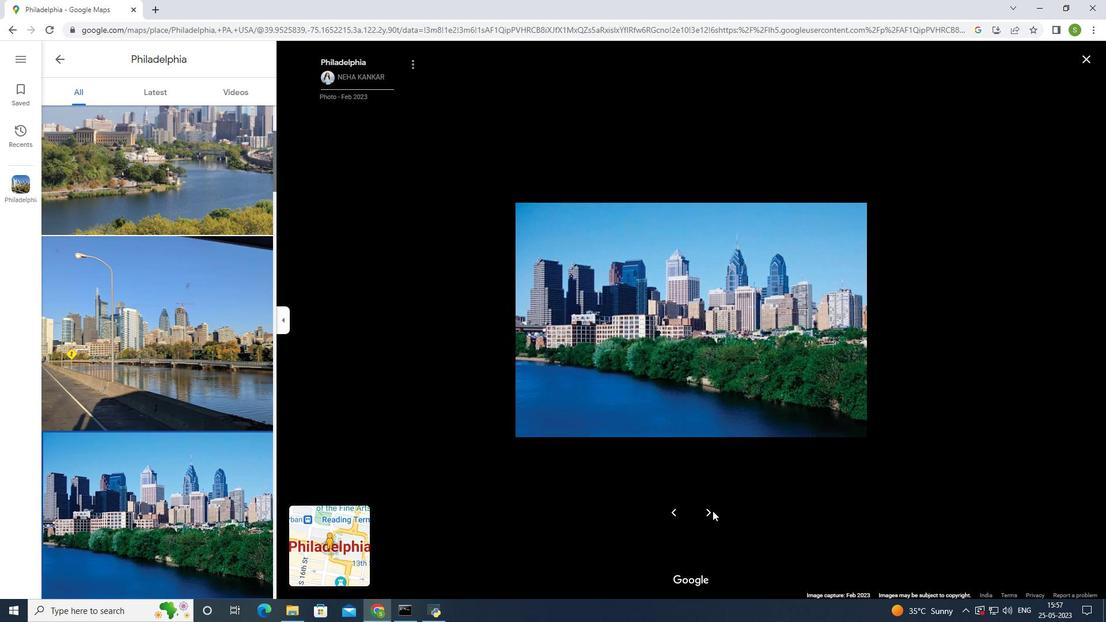 
Action: Mouse pressed left at (712, 511)
Screenshot: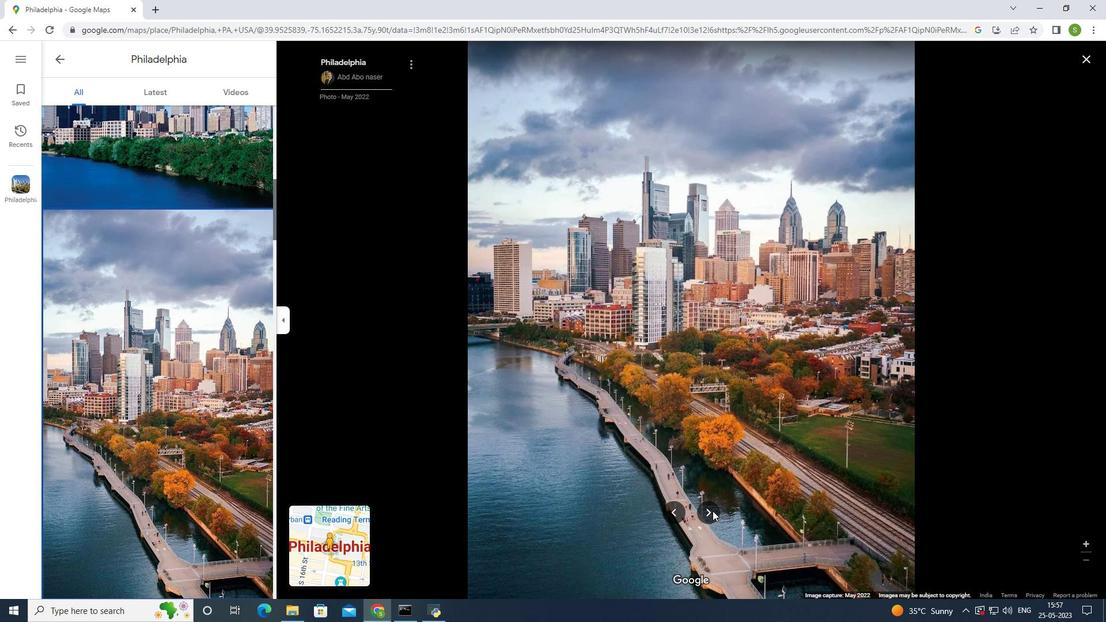 
Action: Mouse pressed left at (712, 511)
Screenshot: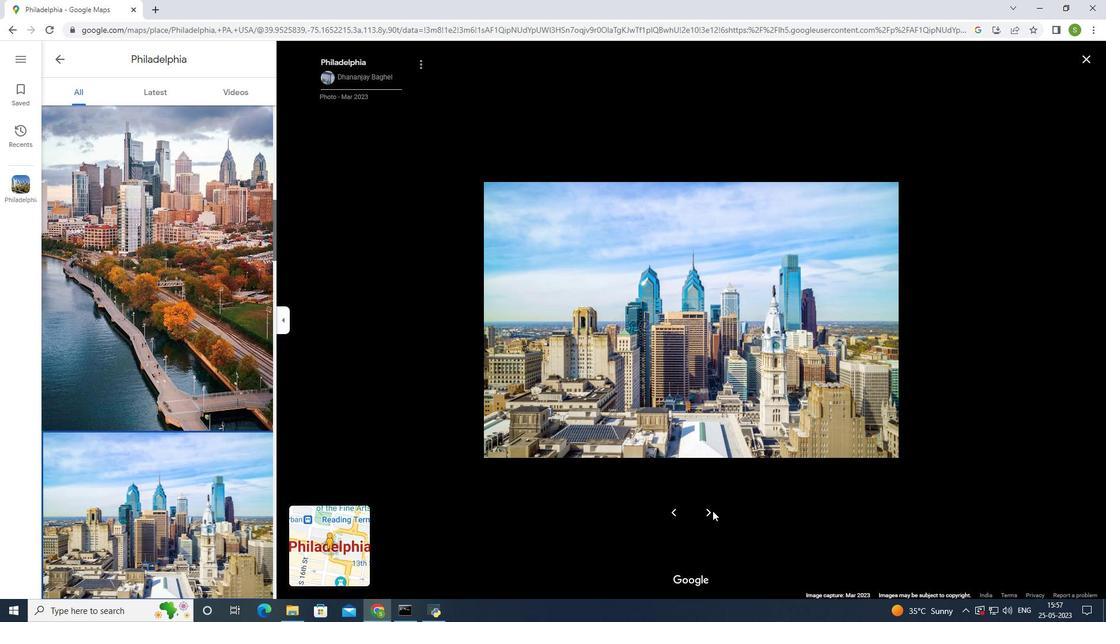
Action: Mouse pressed left at (712, 511)
Screenshot: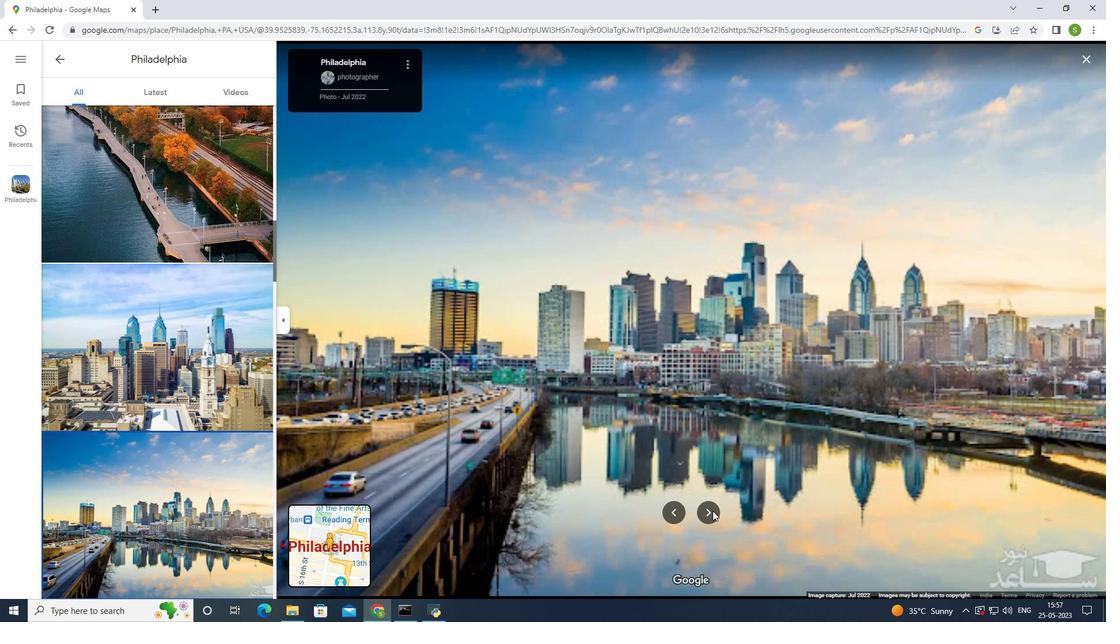 
Action: Mouse pressed left at (712, 511)
Screenshot: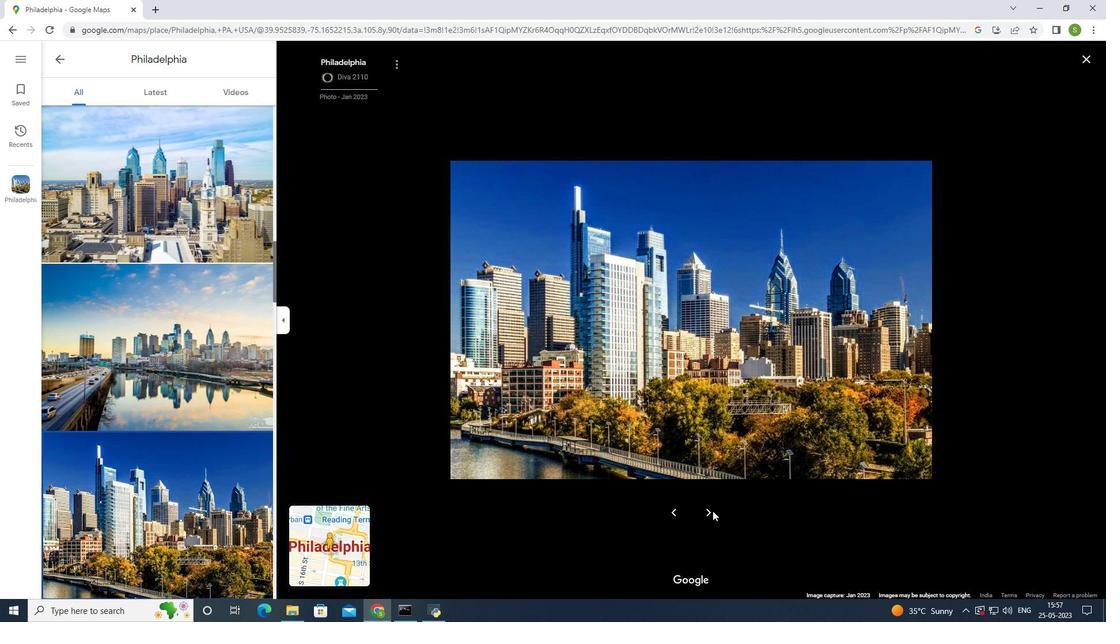 
Action: Mouse moved to (714, 513)
Screenshot: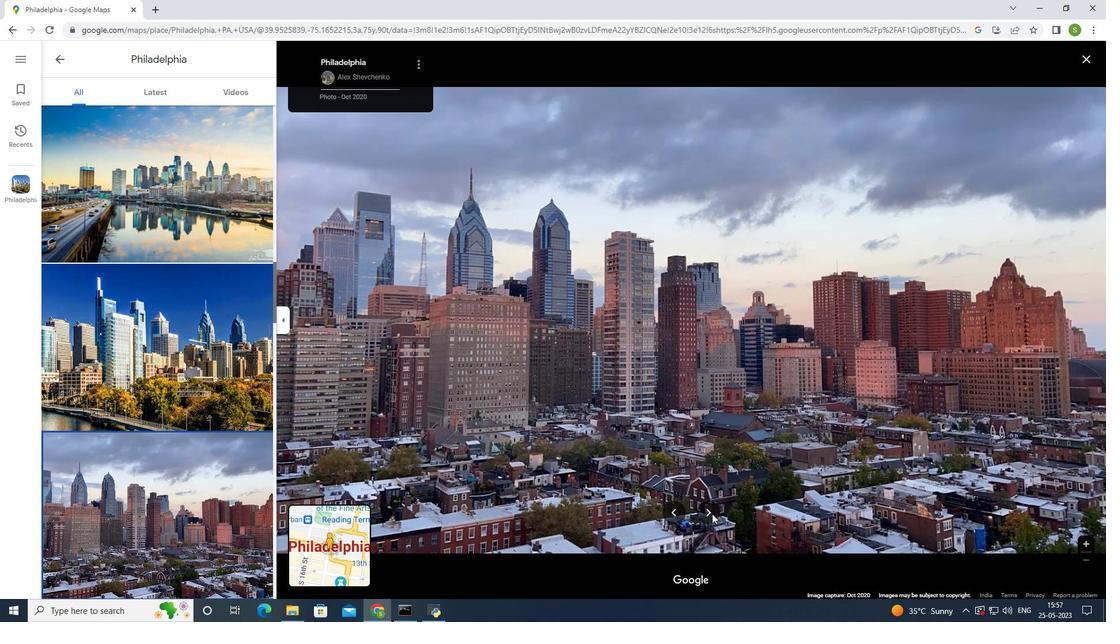 
Action: Mouse pressed left at (714, 513)
Screenshot: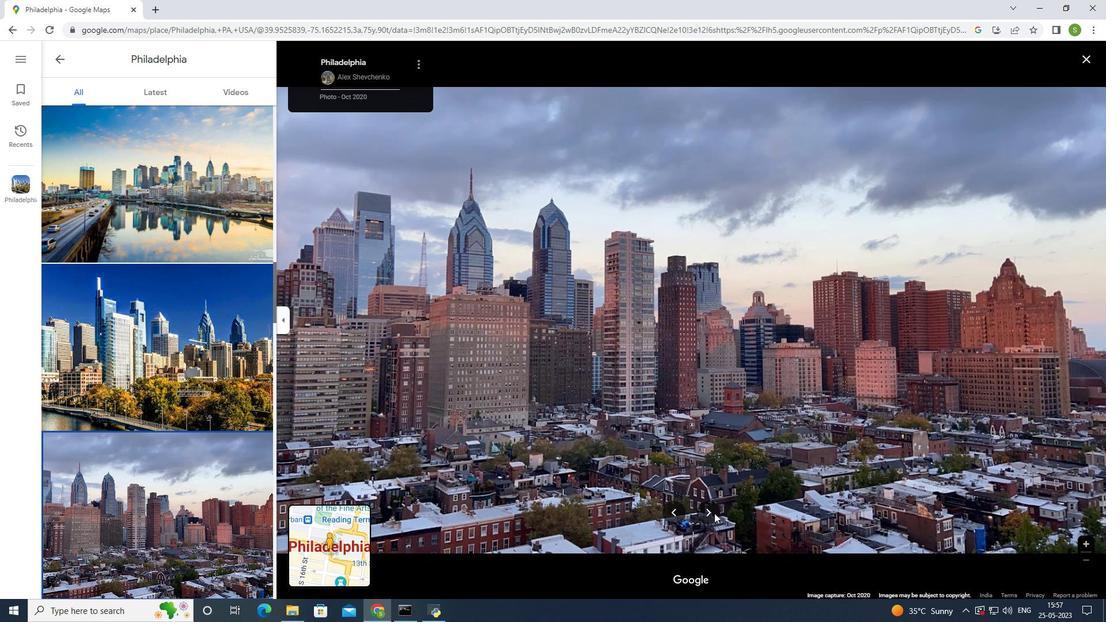 
Action: Mouse moved to (714, 512)
Screenshot: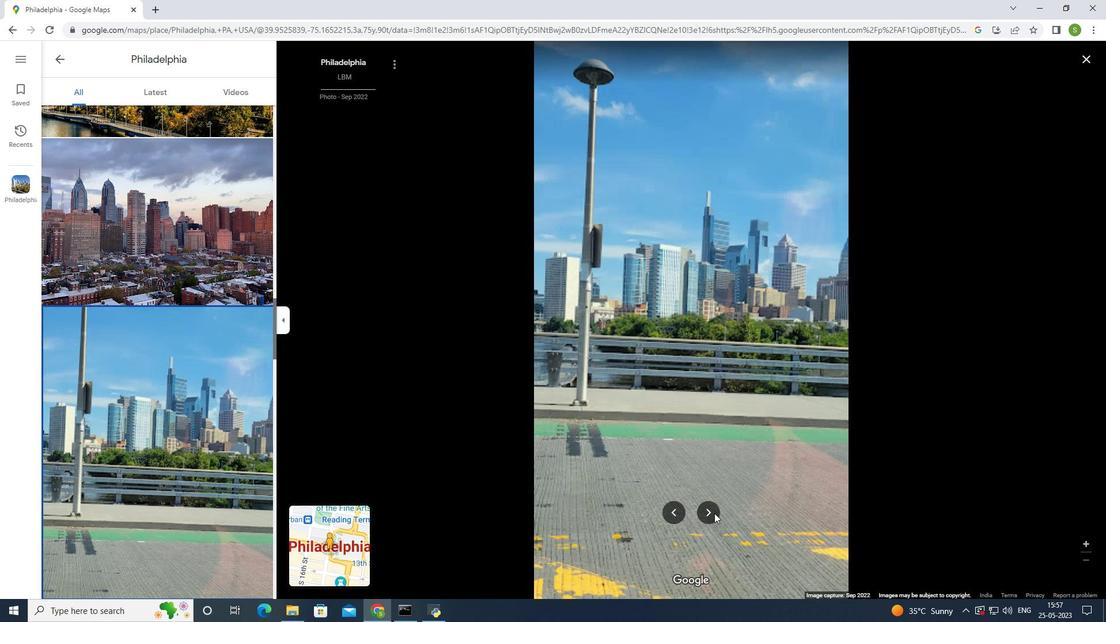 
Action: Mouse pressed left at (714, 512)
Screenshot: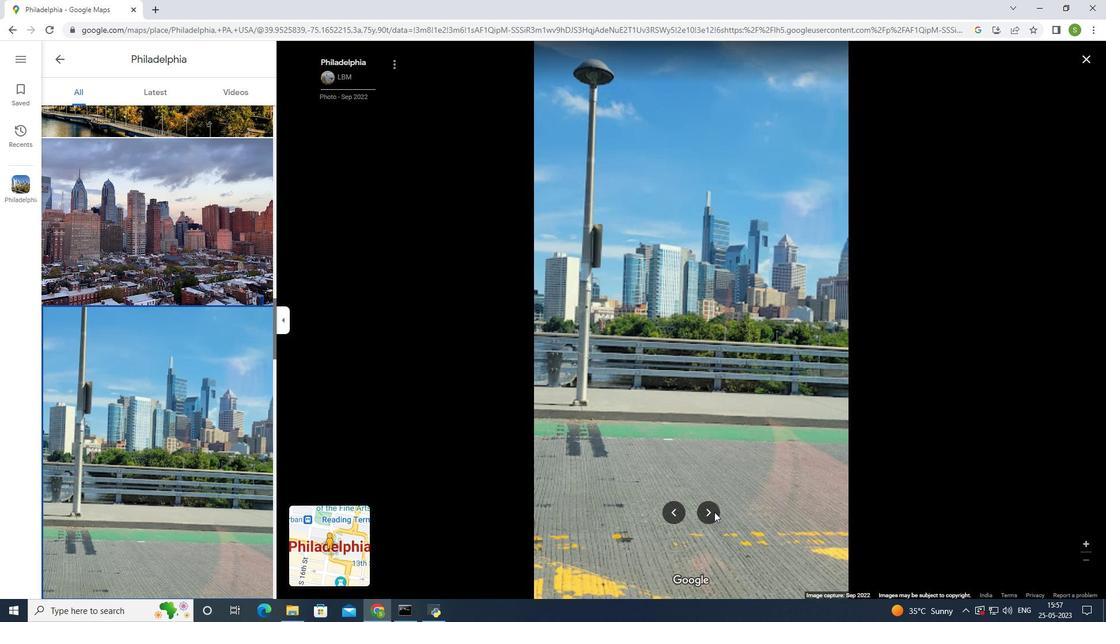 
Action: Mouse pressed left at (714, 512)
Screenshot: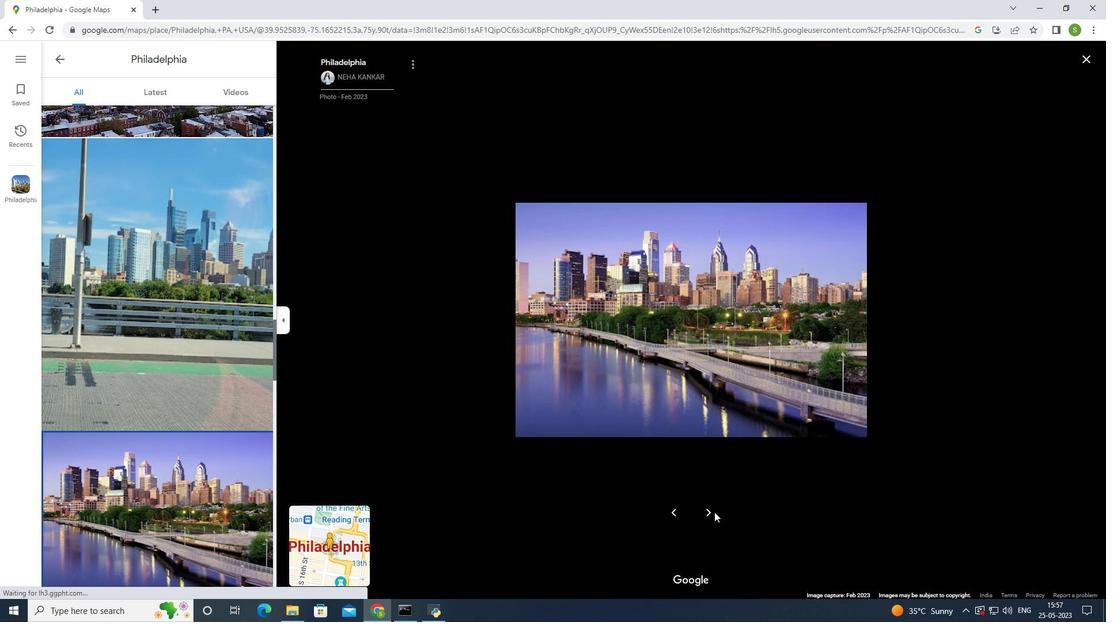 
Action: Mouse pressed left at (714, 512)
Screenshot: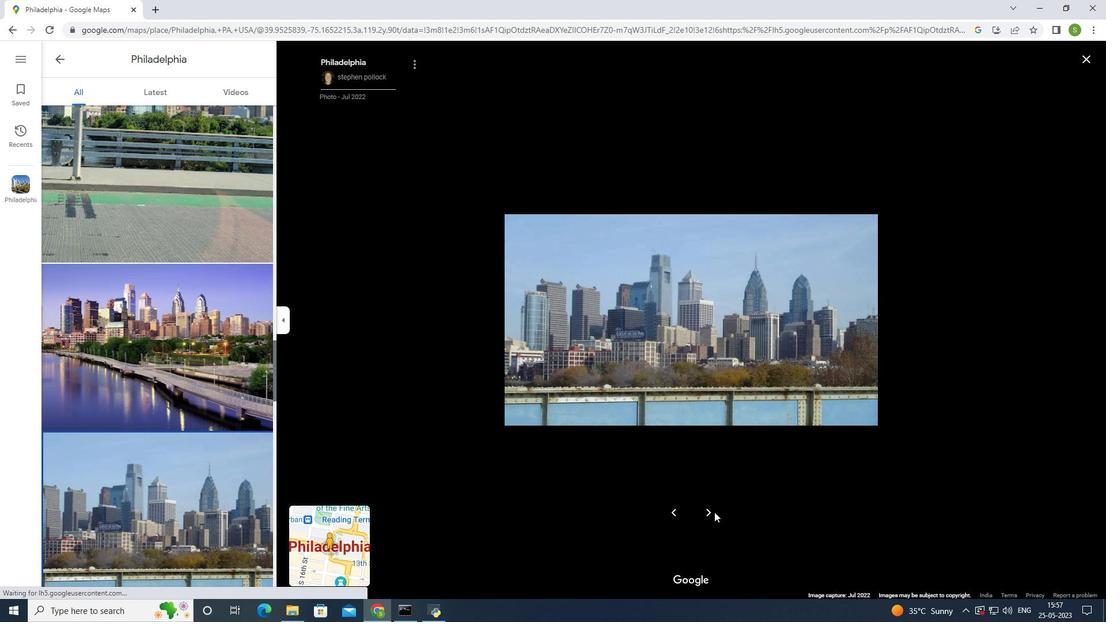 
Action: Mouse pressed left at (714, 512)
Screenshot: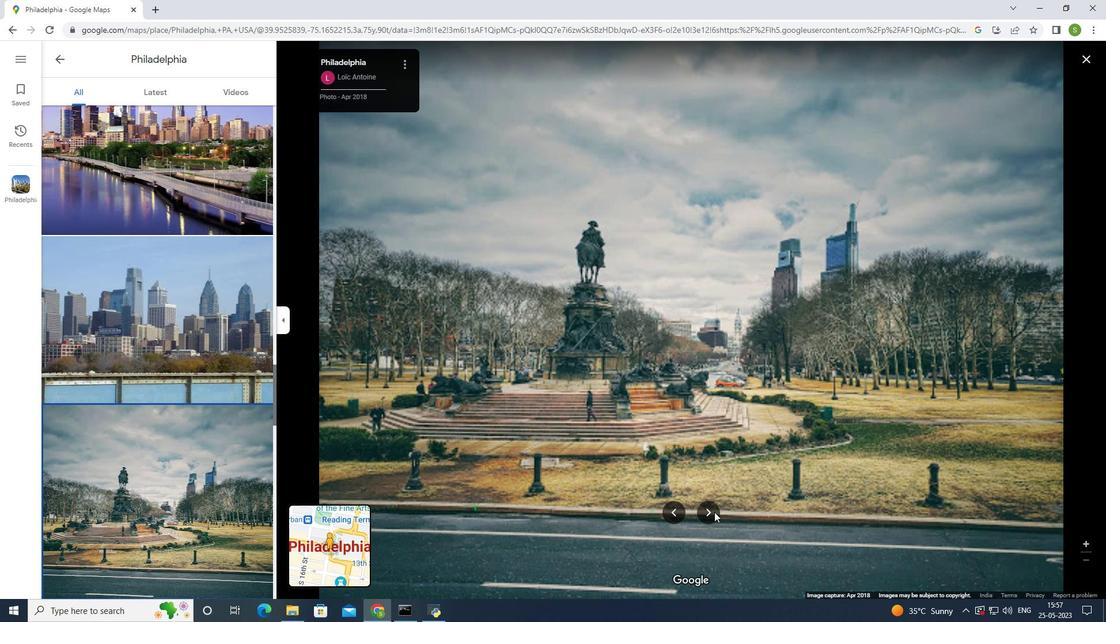
Action: Mouse pressed left at (714, 512)
Screenshot: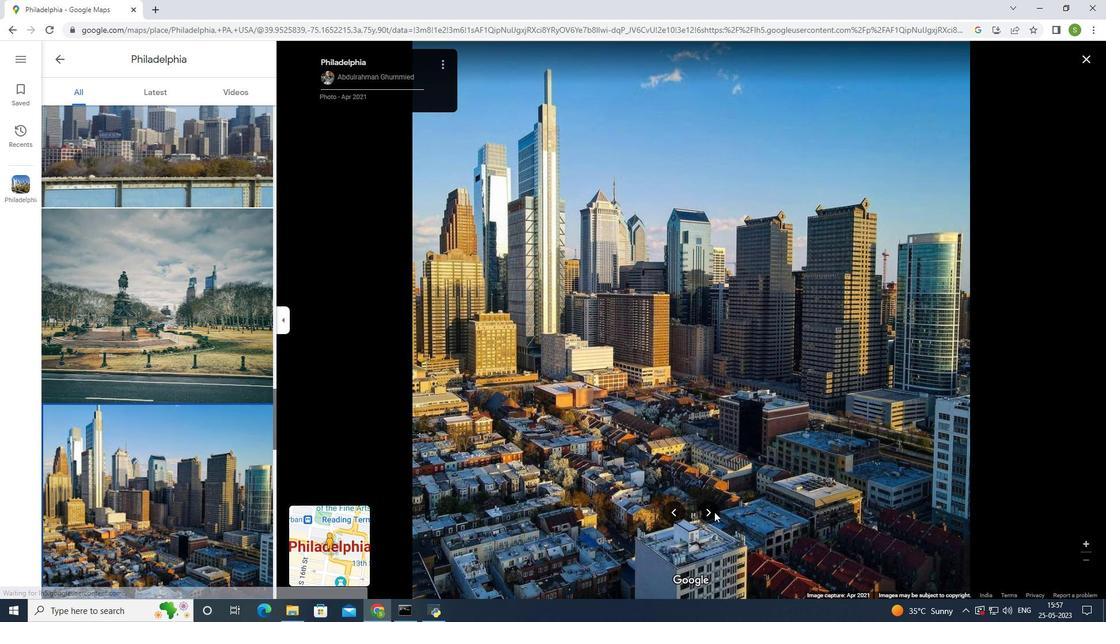 
Action: Mouse pressed left at (714, 512)
Screenshot: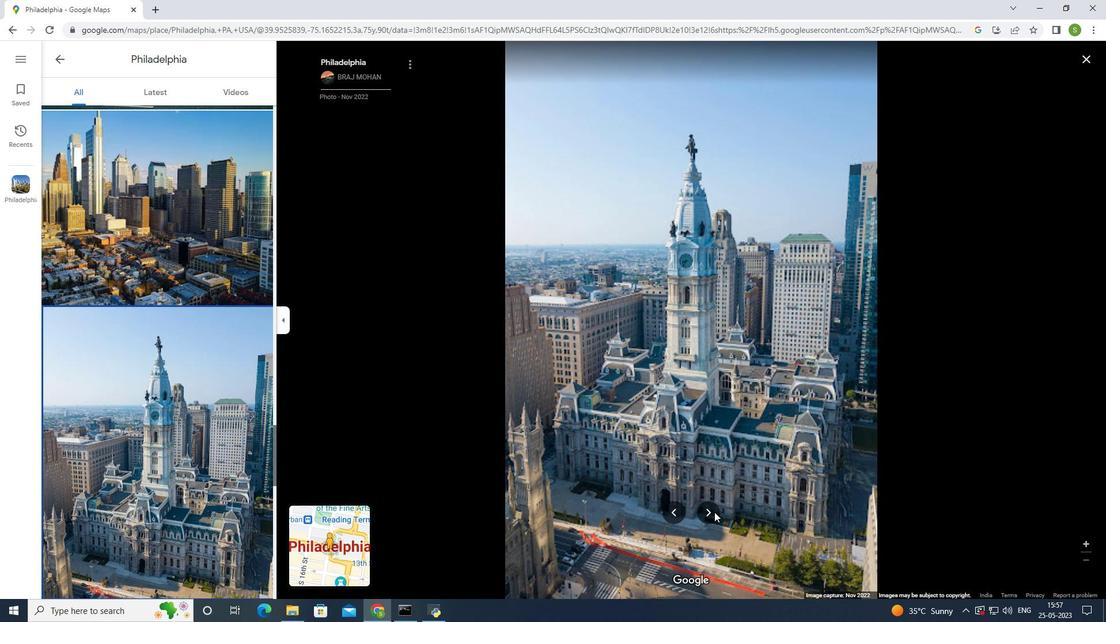 
Action: Mouse pressed left at (714, 512)
Screenshot: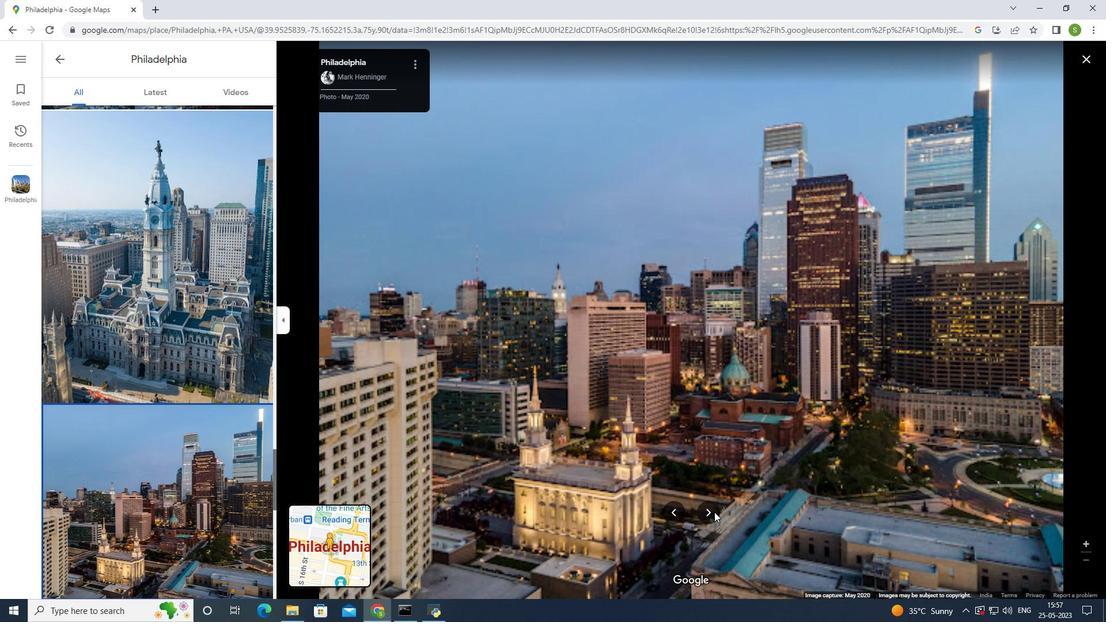 
Action: Mouse pressed left at (714, 512)
Screenshot: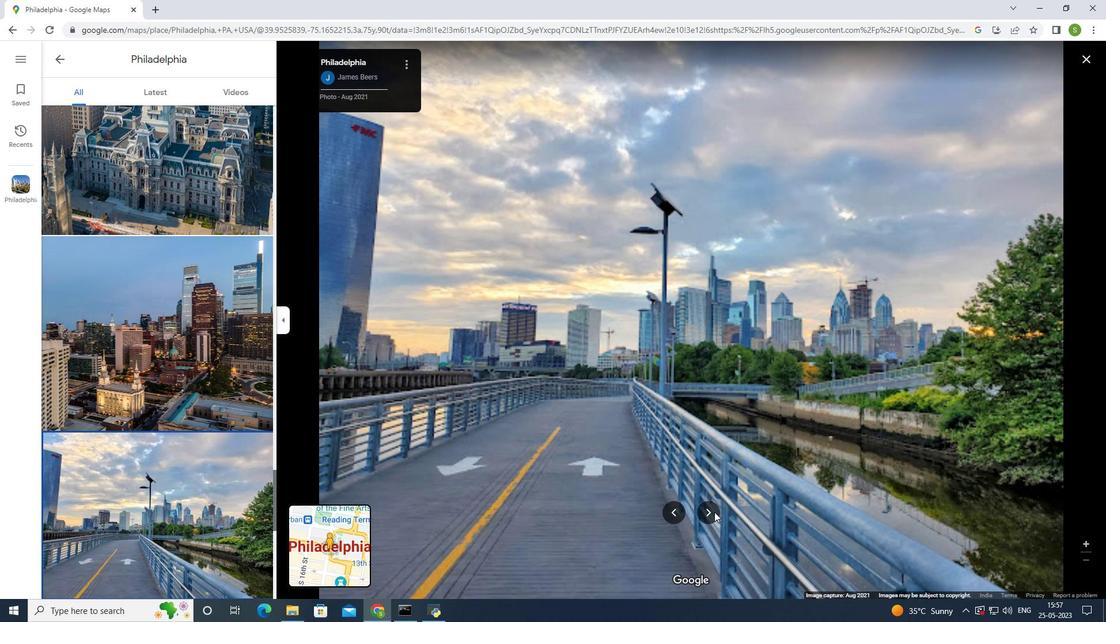 
Action: Mouse pressed left at (714, 512)
Screenshot: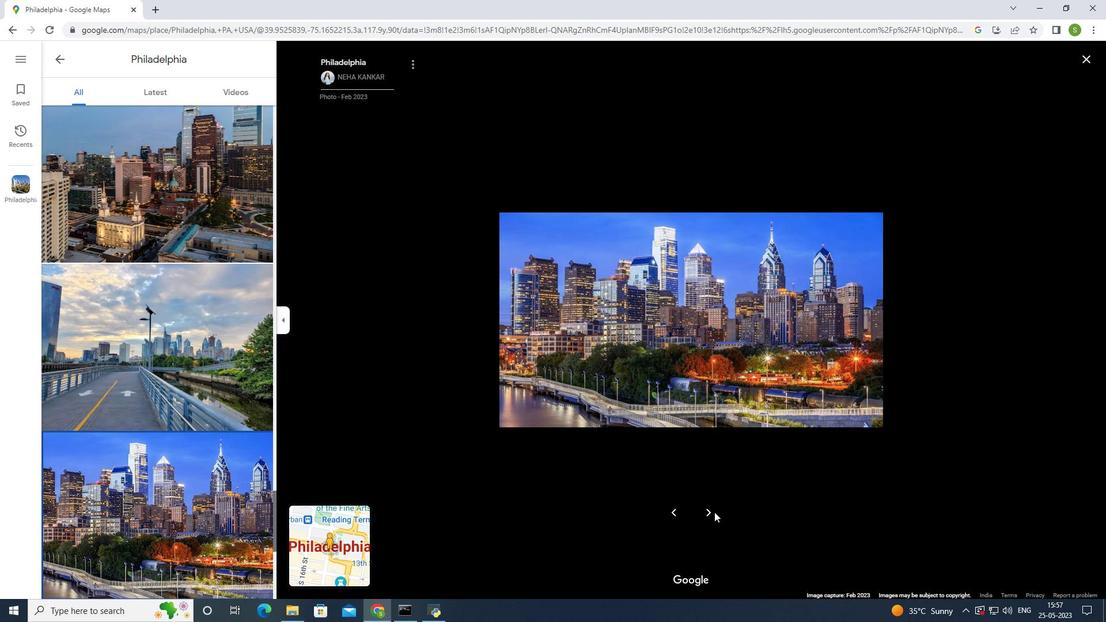 
Action: Mouse pressed left at (714, 512)
Screenshot: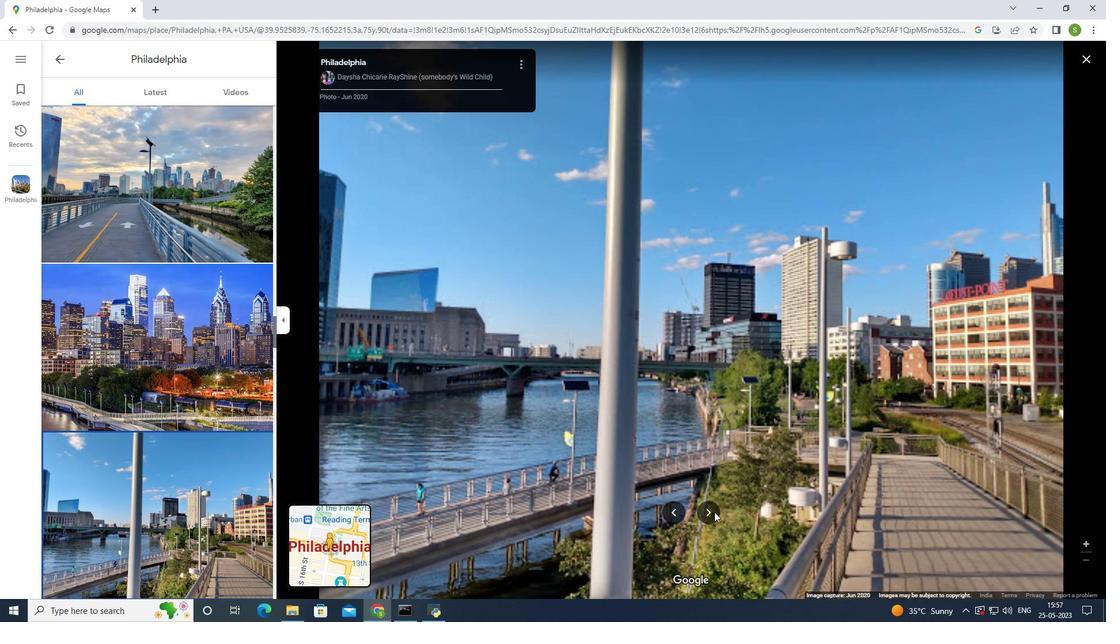 
Action: Mouse pressed left at (714, 512)
Screenshot: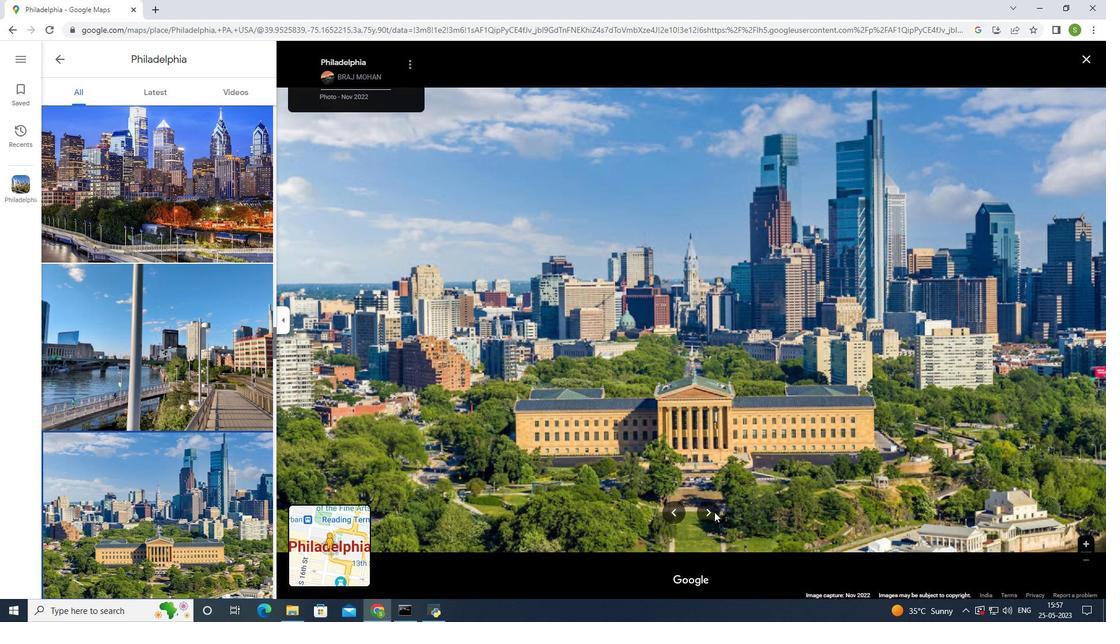 
Action: Mouse pressed left at (714, 512)
Screenshot: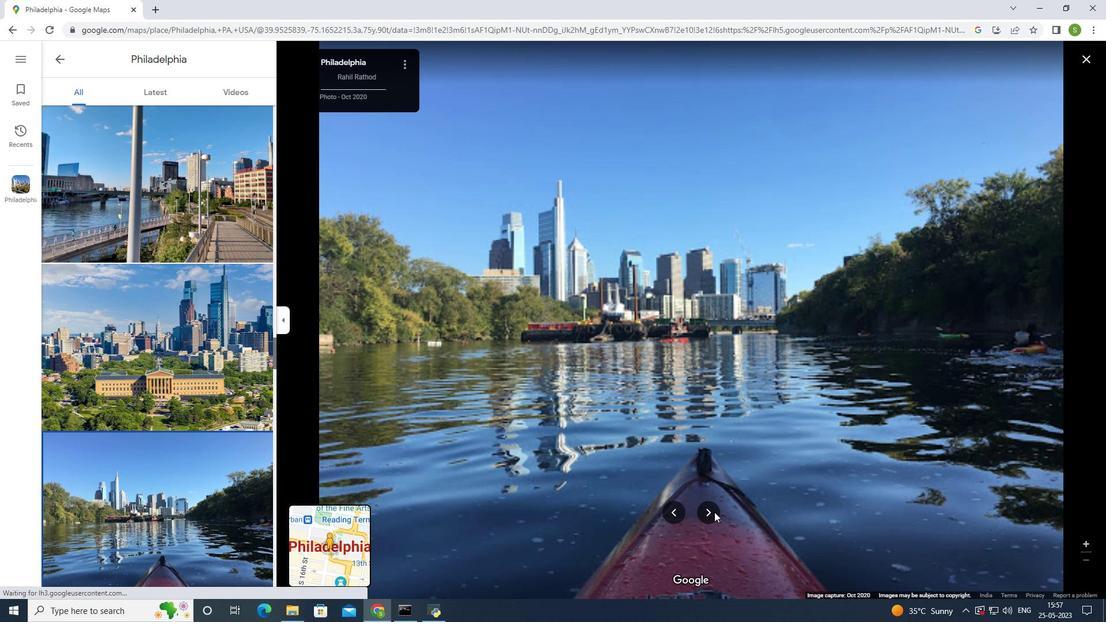 
Action: Mouse pressed left at (714, 512)
Screenshot: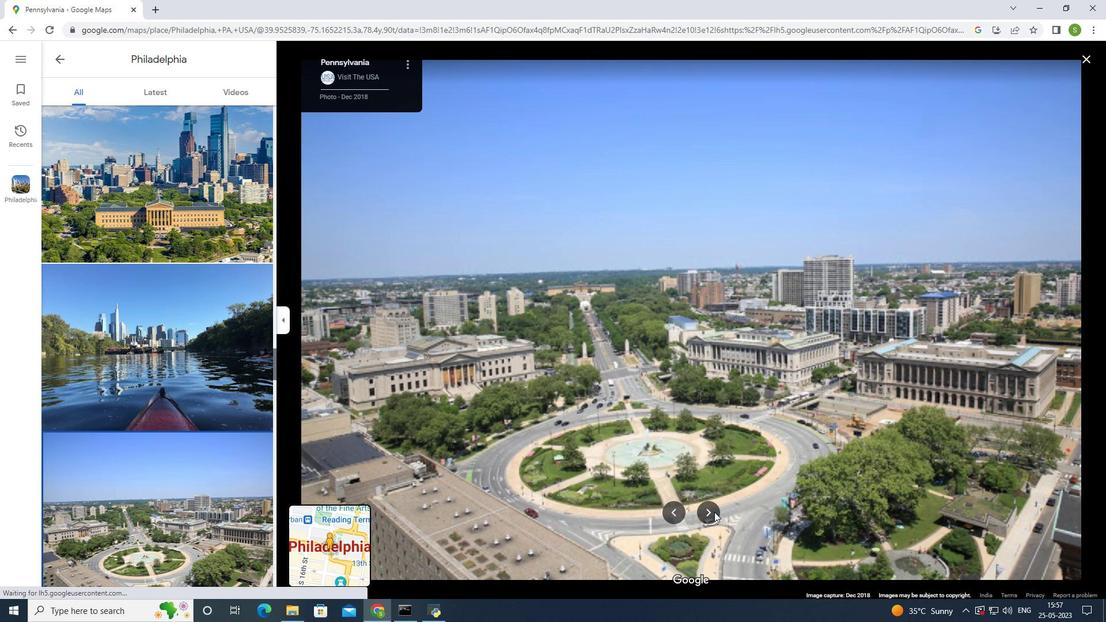 
Action: Mouse pressed left at (714, 512)
Screenshot: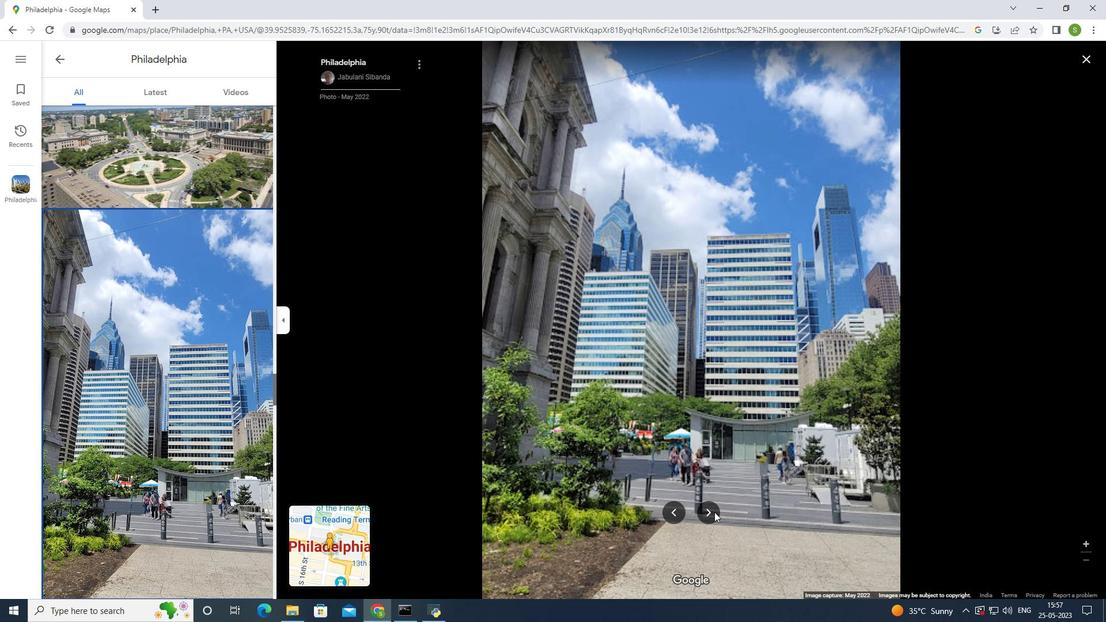 
Action: Mouse moved to (61, 54)
Screenshot: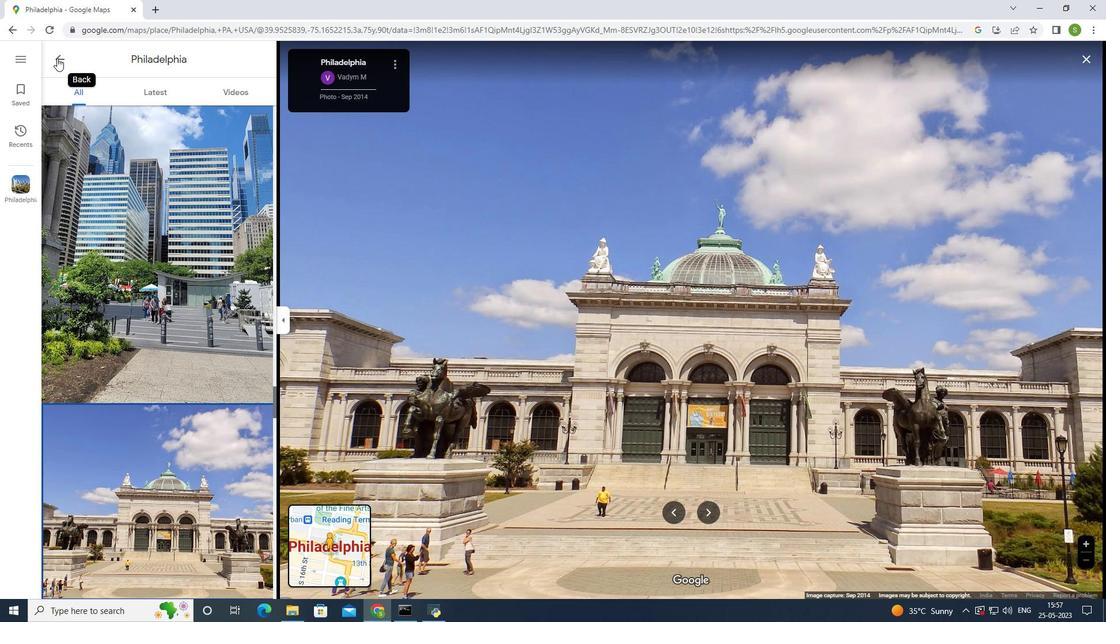 
Action: Mouse pressed left at (61, 54)
Screenshot: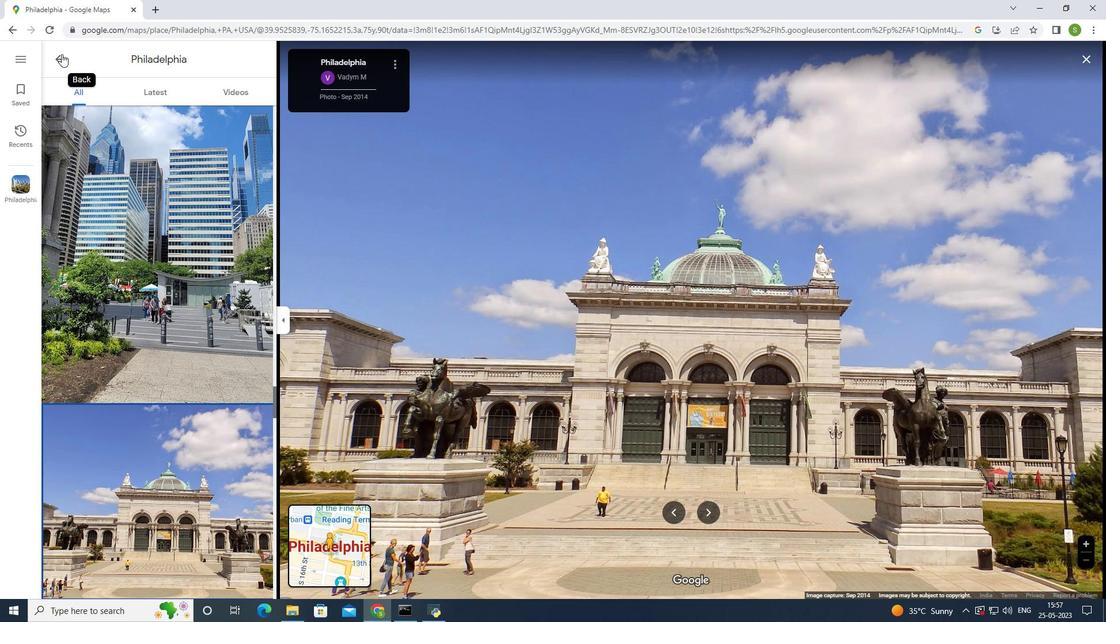 
Action: Mouse moved to (837, 221)
Screenshot: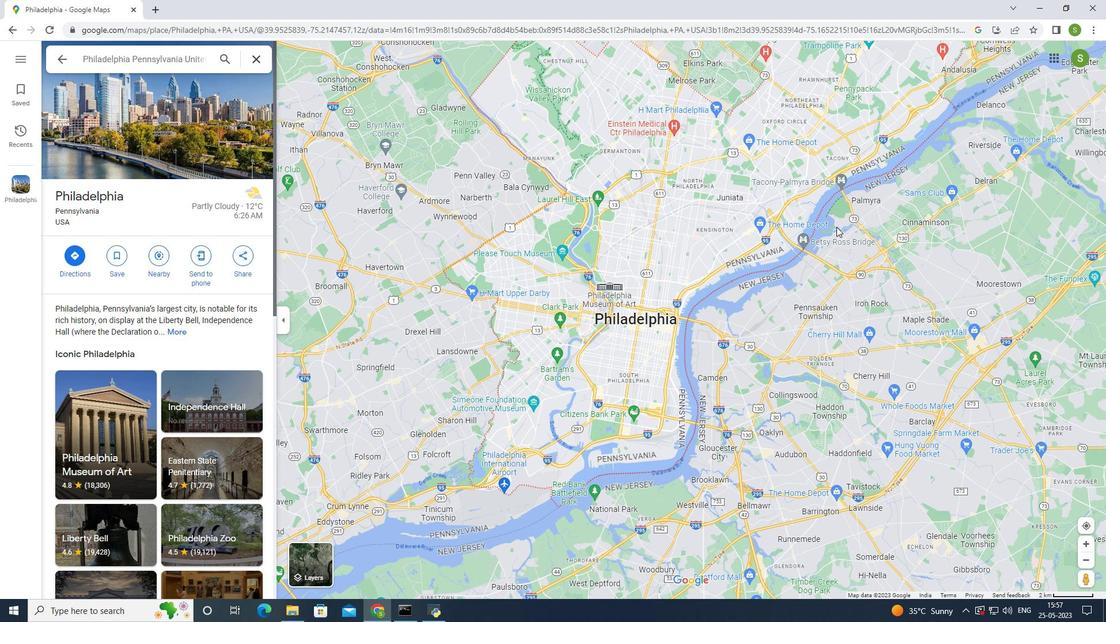
Action: Mouse scrolled (837, 222) with delta (0, 0)
Screenshot: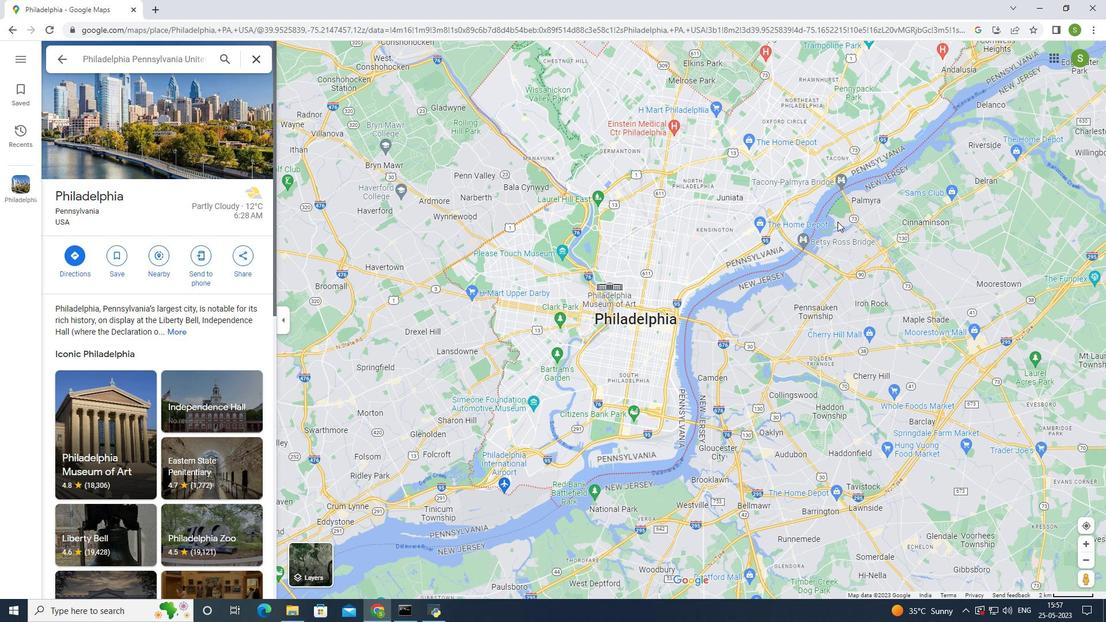 
Action: Mouse scrolled (837, 222) with delta (0, 0)
Screenshot: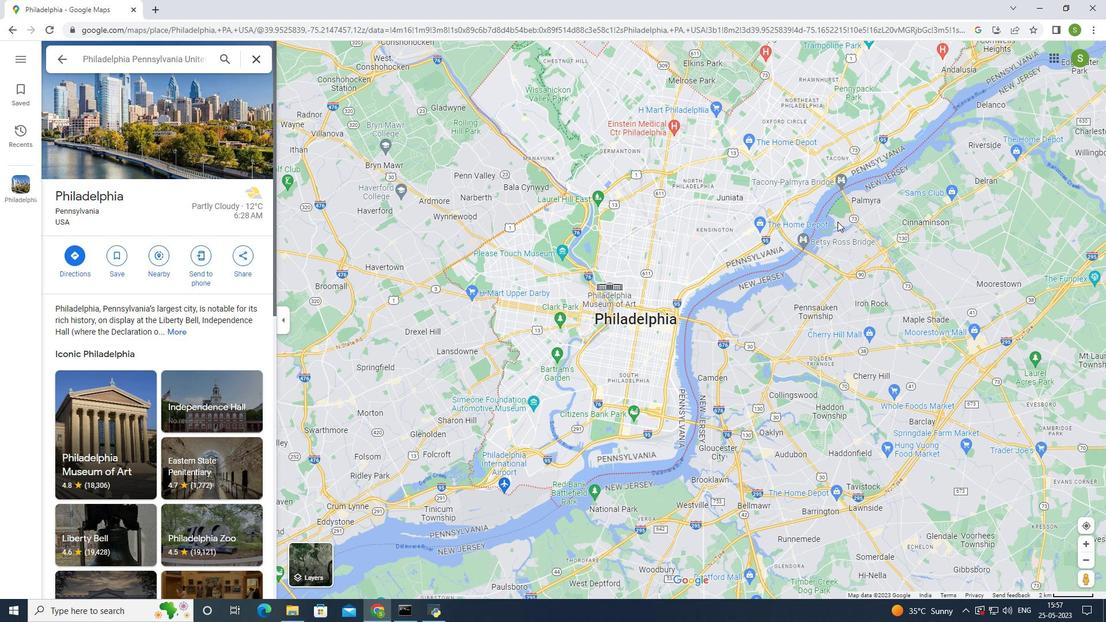 
Action: Mouse moved to (837, 221)
Screenshot: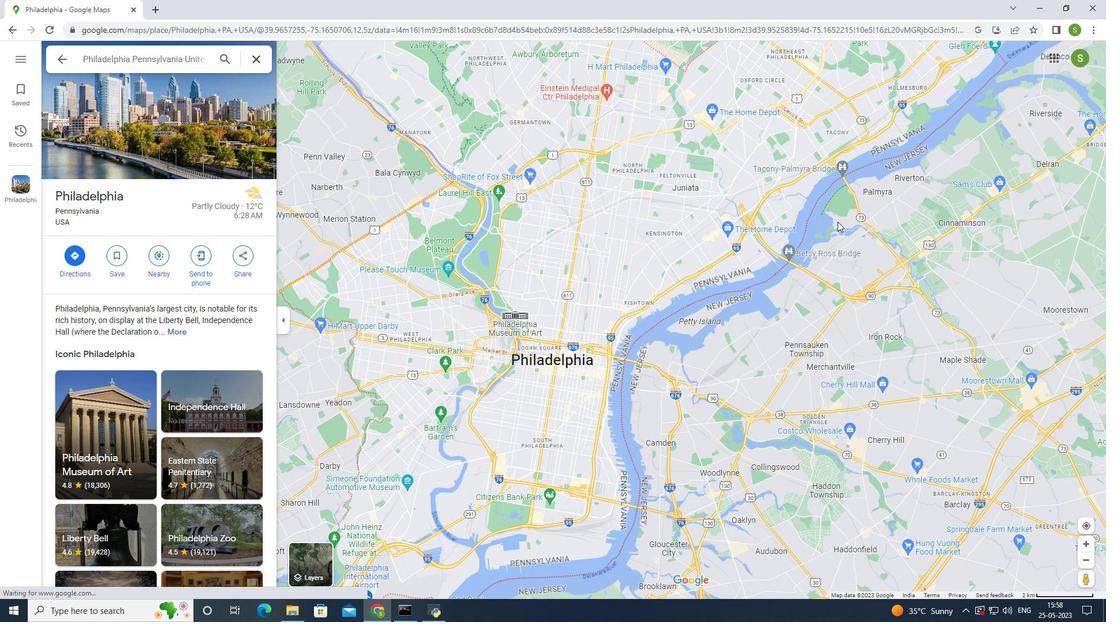 
Action: Mouse scrolled (837, 220) with delta (0, 0)
Screenshot: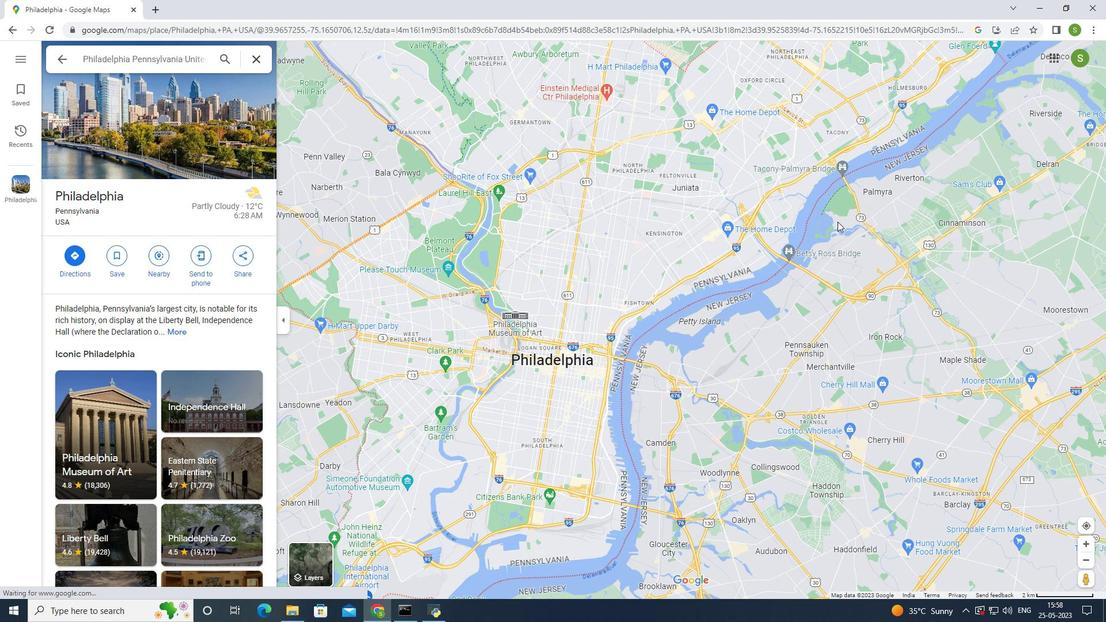 
Action: Mouse moved to (837, 221)
Screenshot: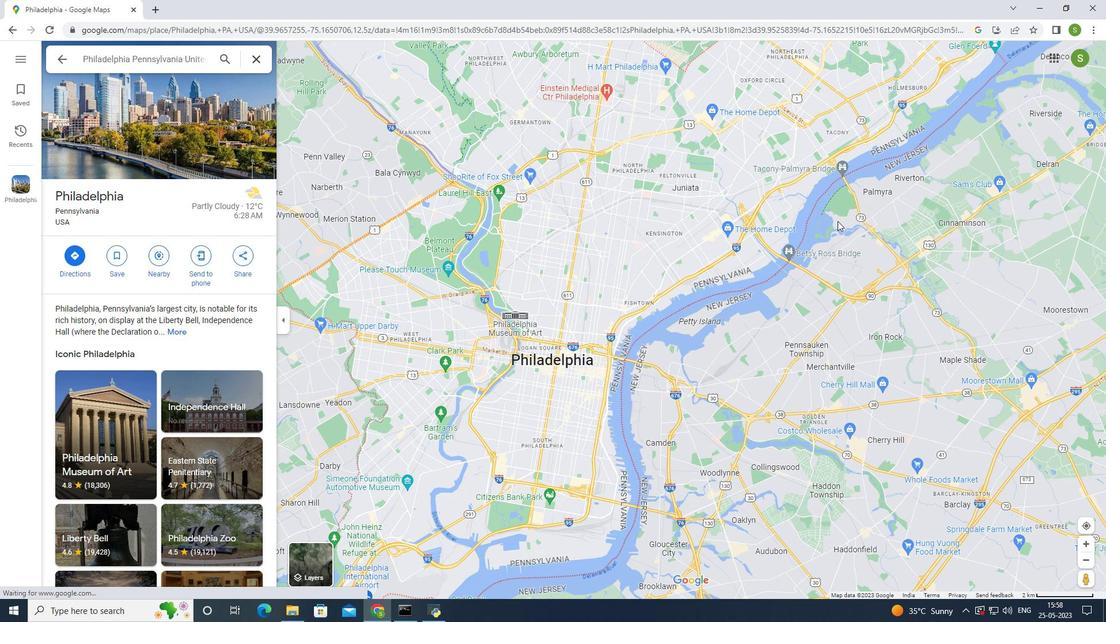
Action: Mouse scrolled (837, 220) with delta (0, 0)
Screenshot: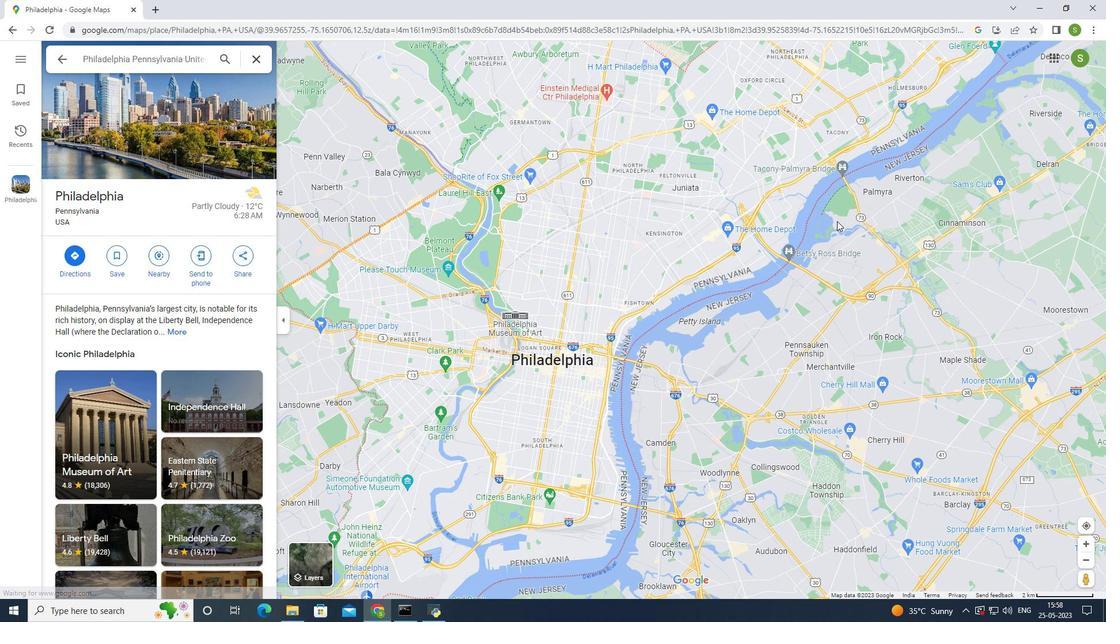 
Action: Mouse moved to (835, 221)
Screenshot: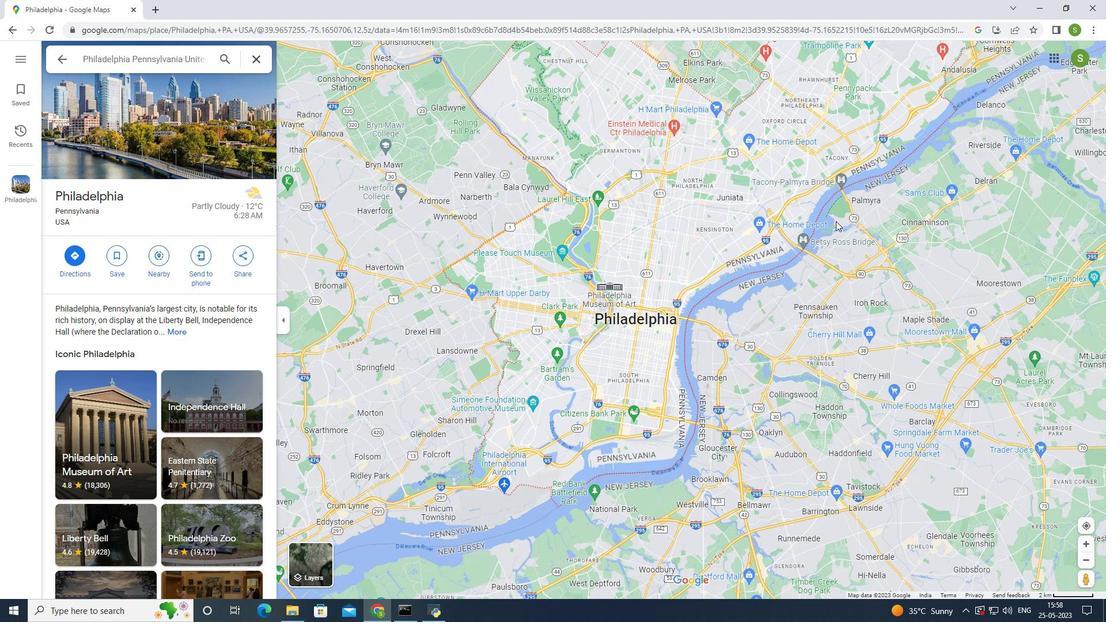 
Action: Mouse scrolled (836, 221) with delta (0, 0)
Screenshot: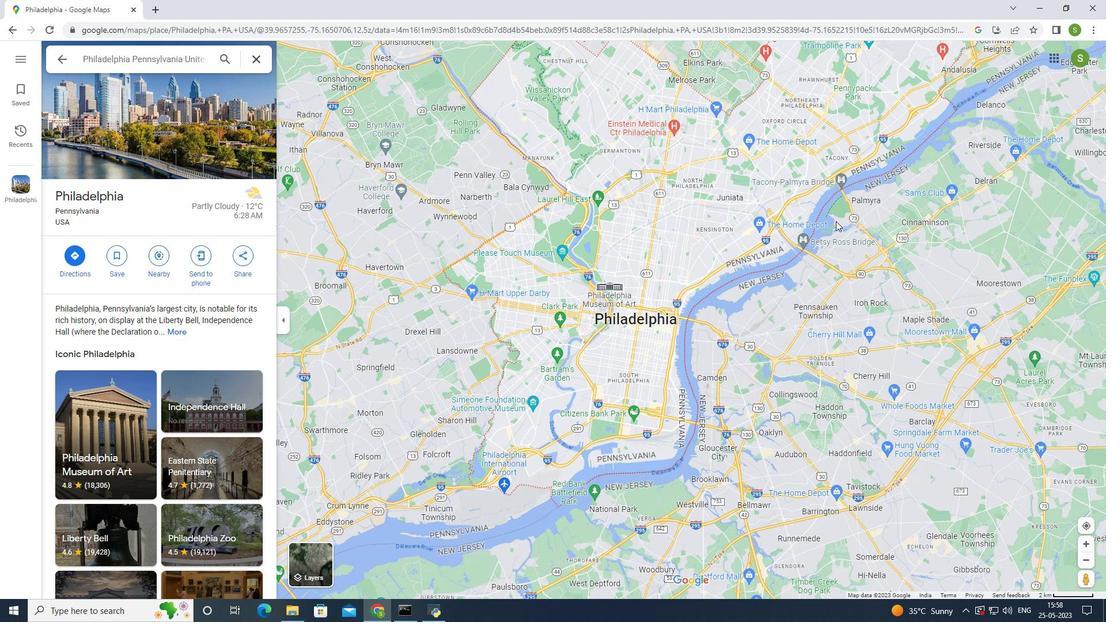 
Action: Mouse moved to (729, 226)
Screenshot: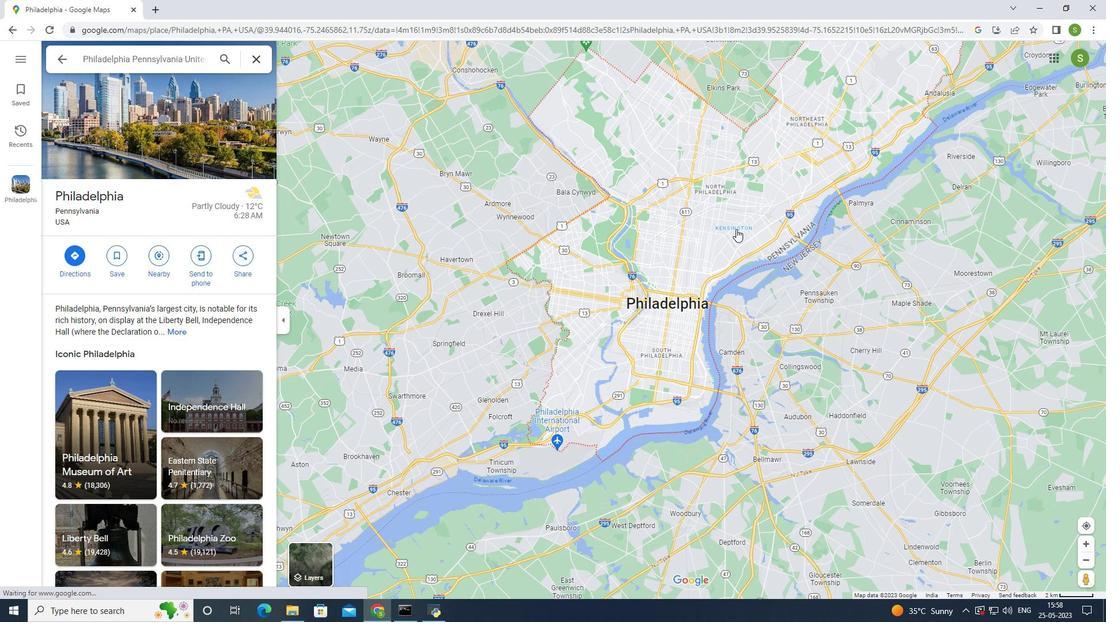 
